 Task: Create a due date automation trigger when advanced on, on the wednesday after a card is due add fields without custom field "Resume" set to a date not in this week at 11:00 AM.
Action: Mouse moved to (1127, 95)
Screenshot: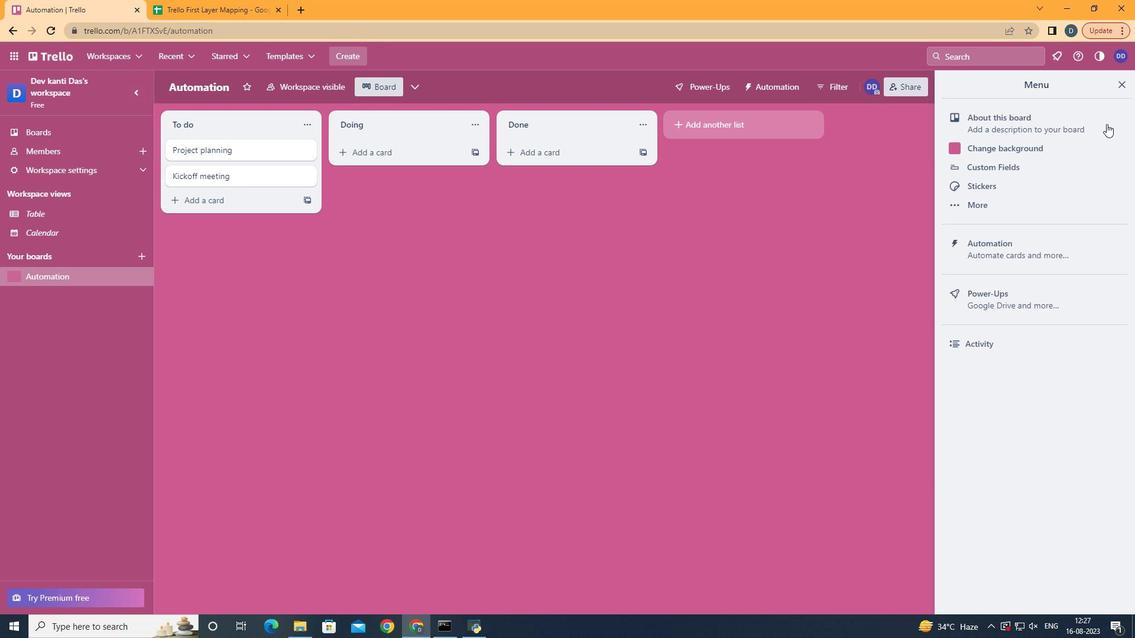 
Action: Mouse pressed left at (1127, 95)
Screenshot: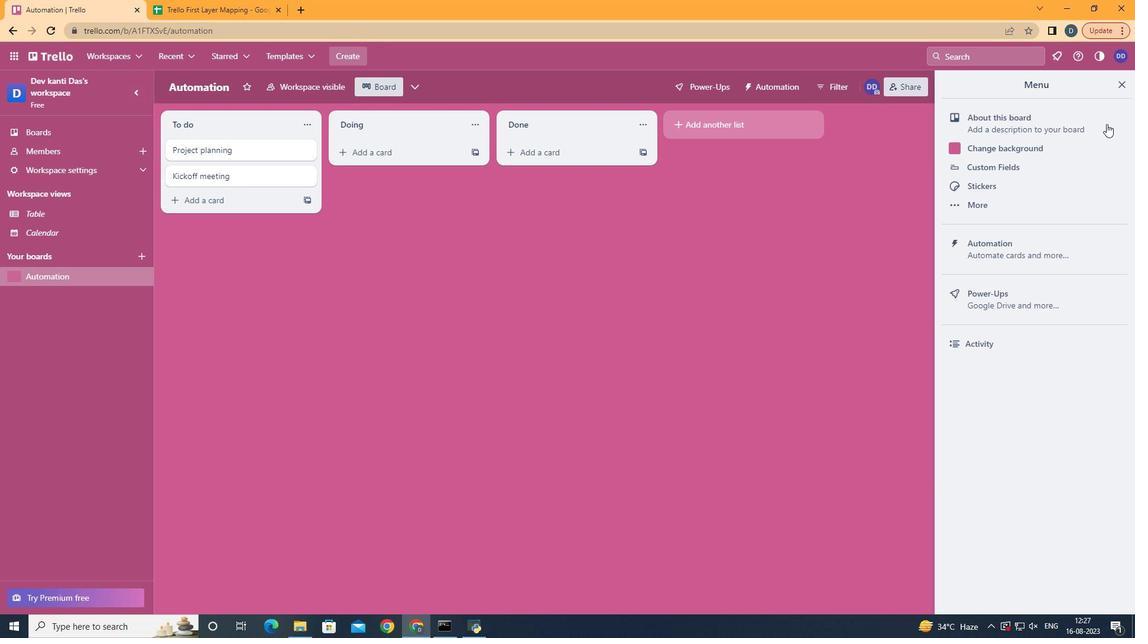 
Action: Mouse moved to (1015, 247)
Screenshot: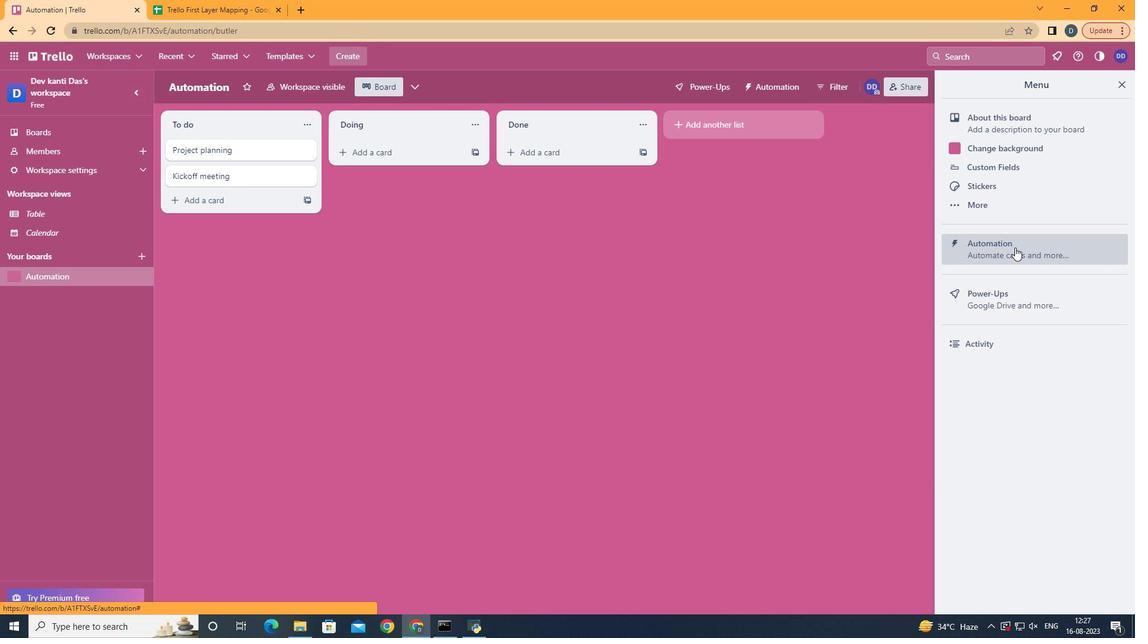 
Action: Mouse pressed left at (1015, 247)
Screenshot: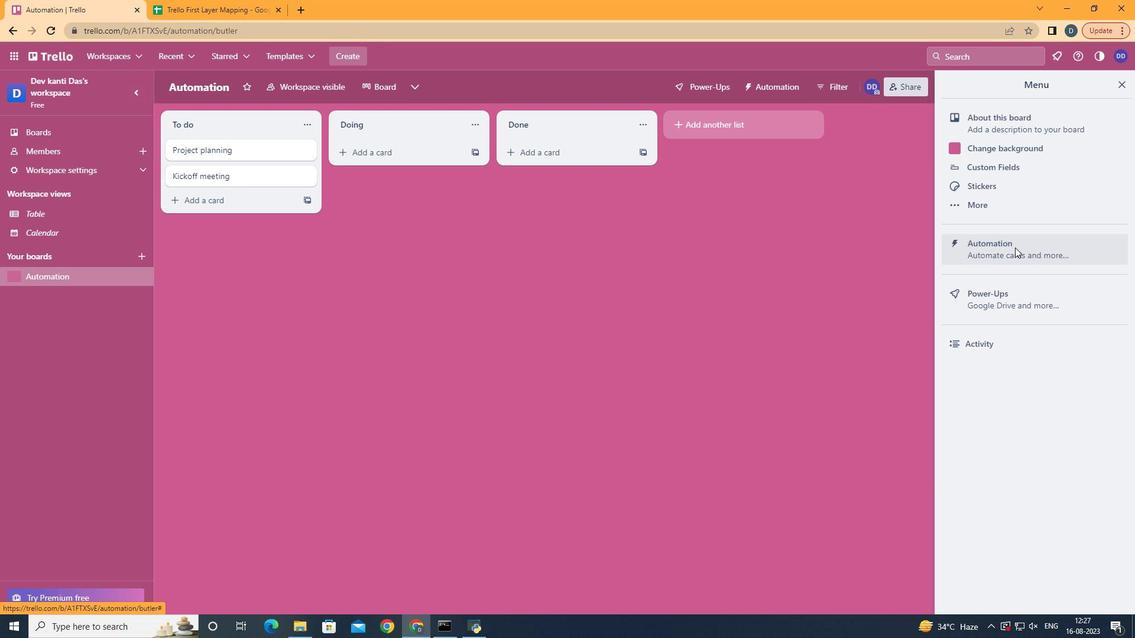 
Action: Mouse moved to (196, 240)
Screenshot: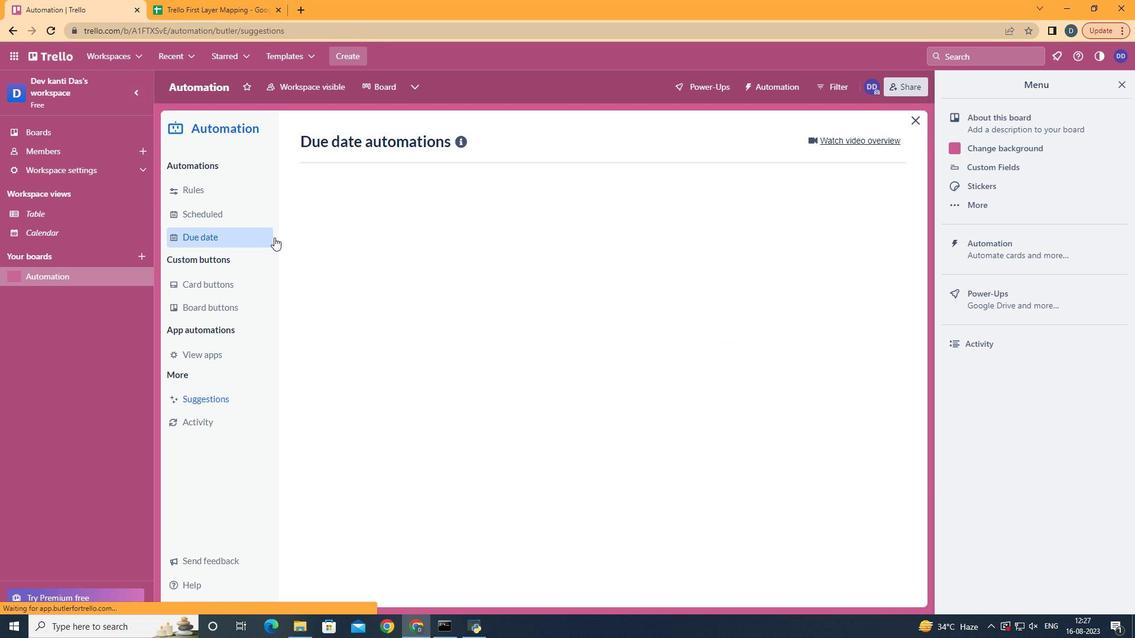 
Action: Mouse pressed left at (196, 240)
Screenshot: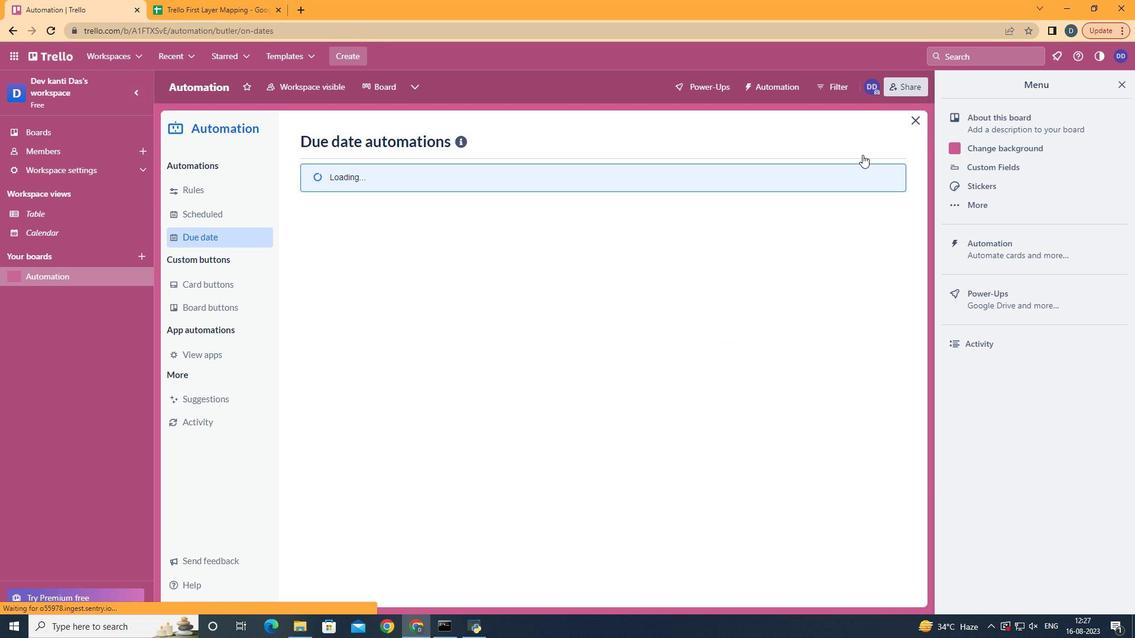 
Action: Mouse moved to (821, 140)
Screenshot: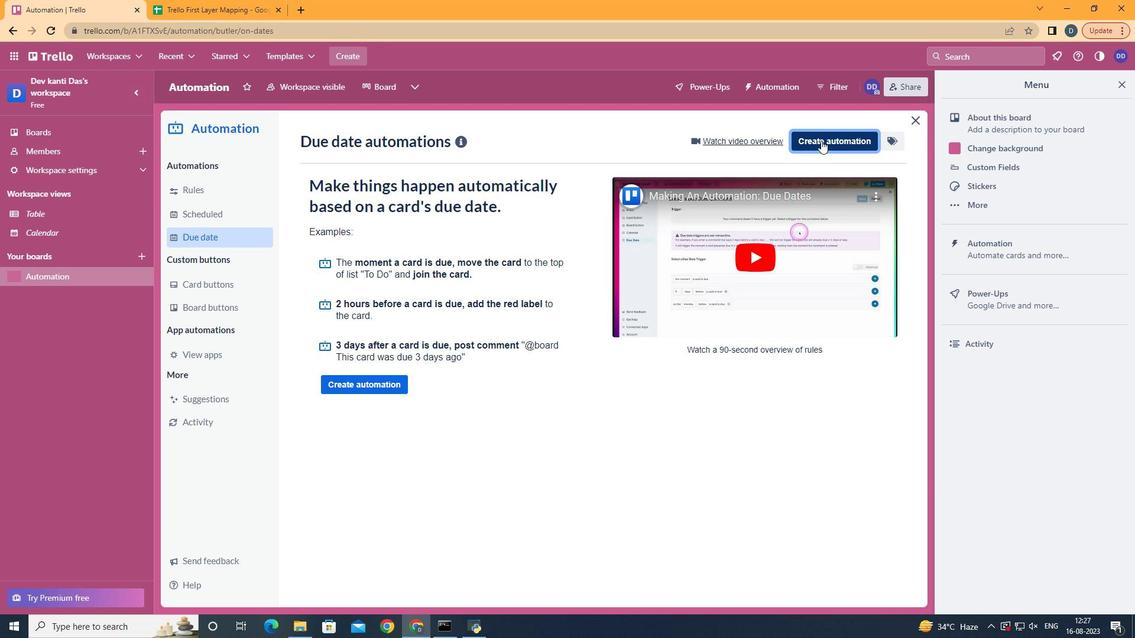 
Action: Mouse pressed left at (821, 140)
Screenshot: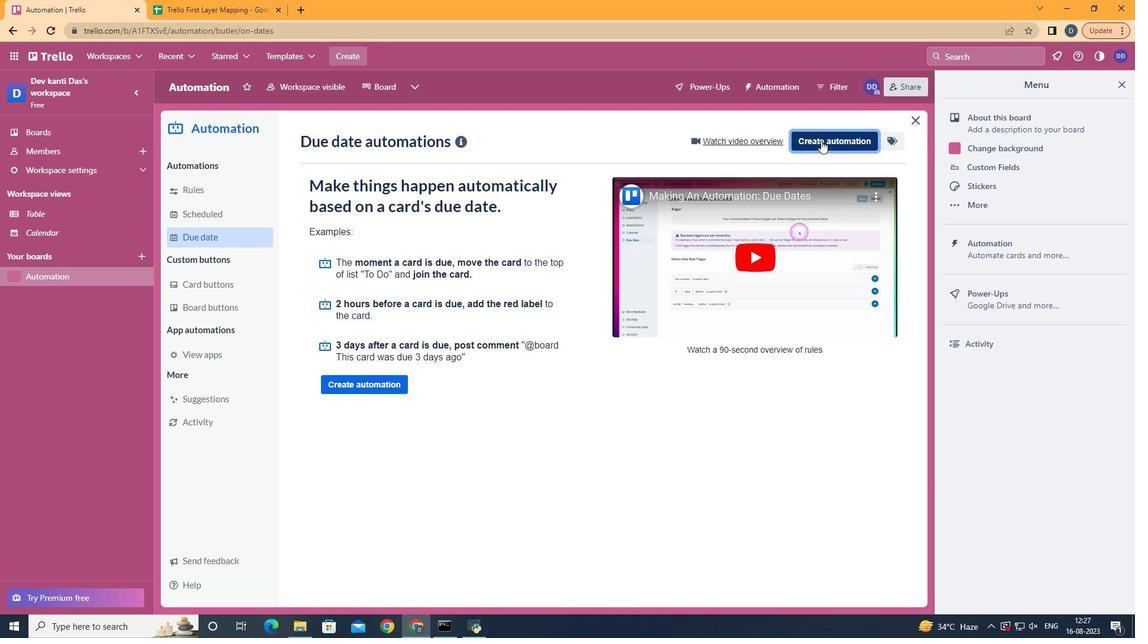 
Action: Mouse moved to (619, 251)
Screenshot: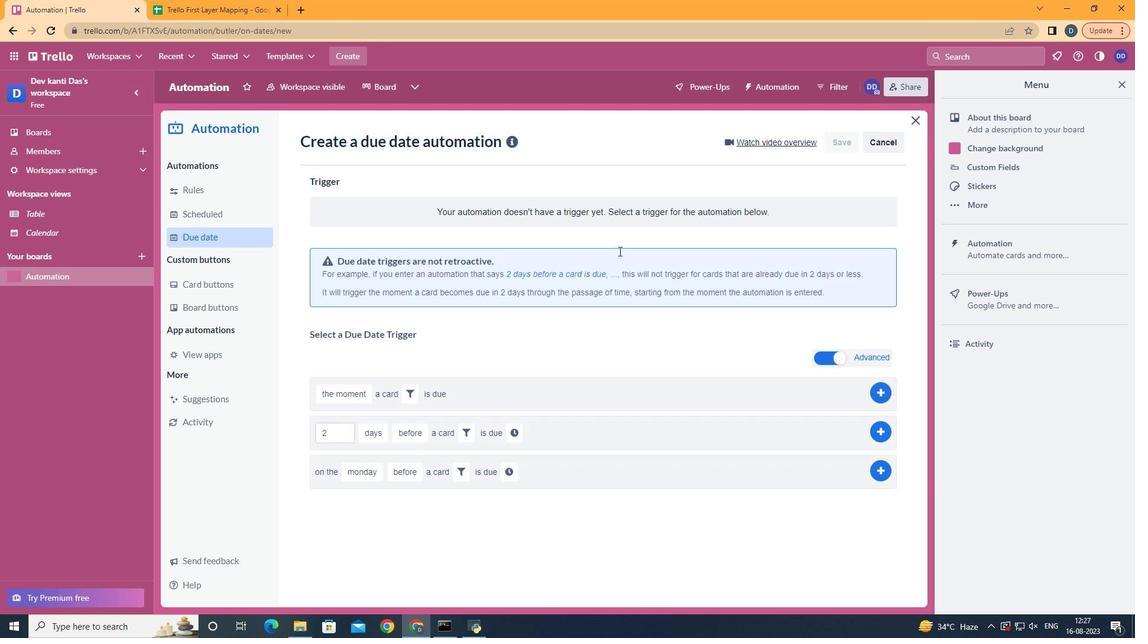 
Action: Mouse pressed left at (619, 251)
Screenshot: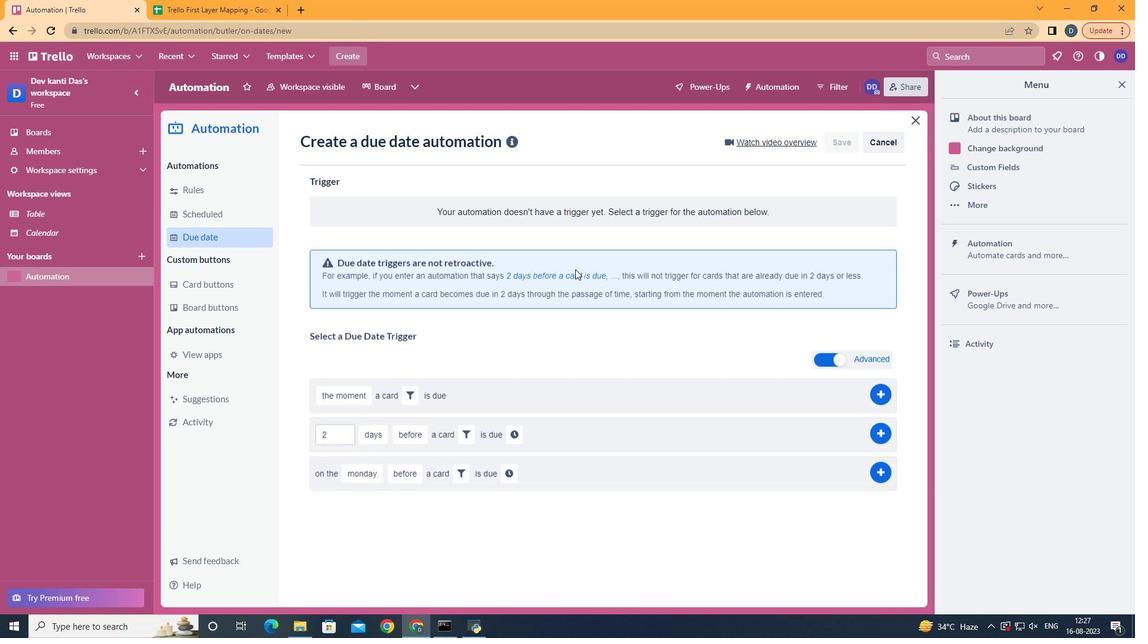 
Action: Mouse moved to (396, 354)
Screenshot: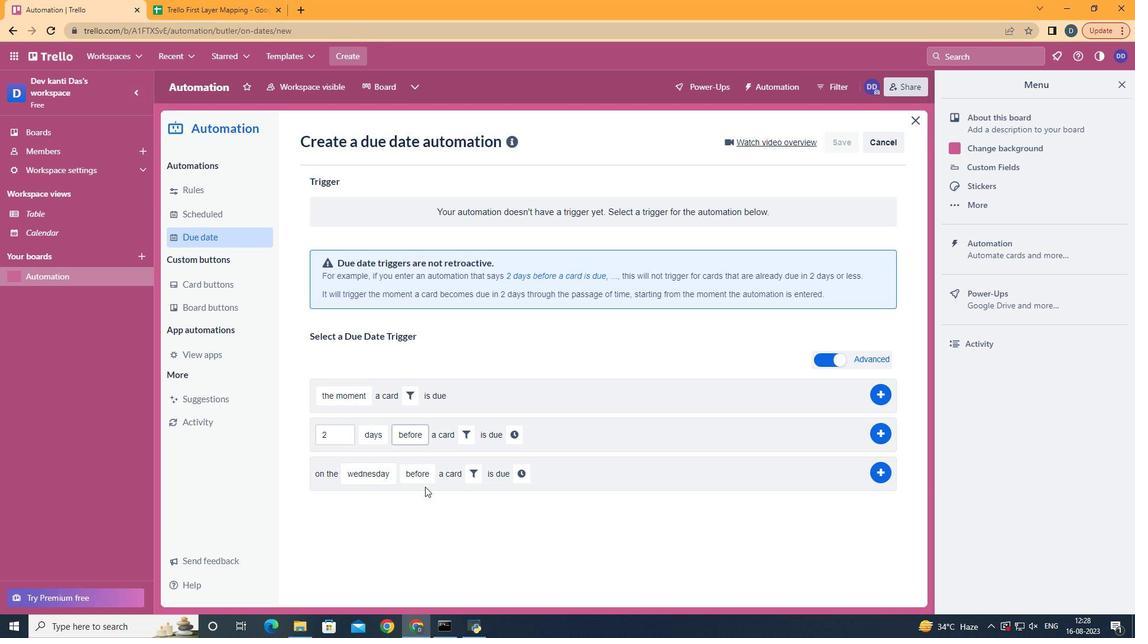 
Action: Mouse pressed left at (396, 354)
Screenshot: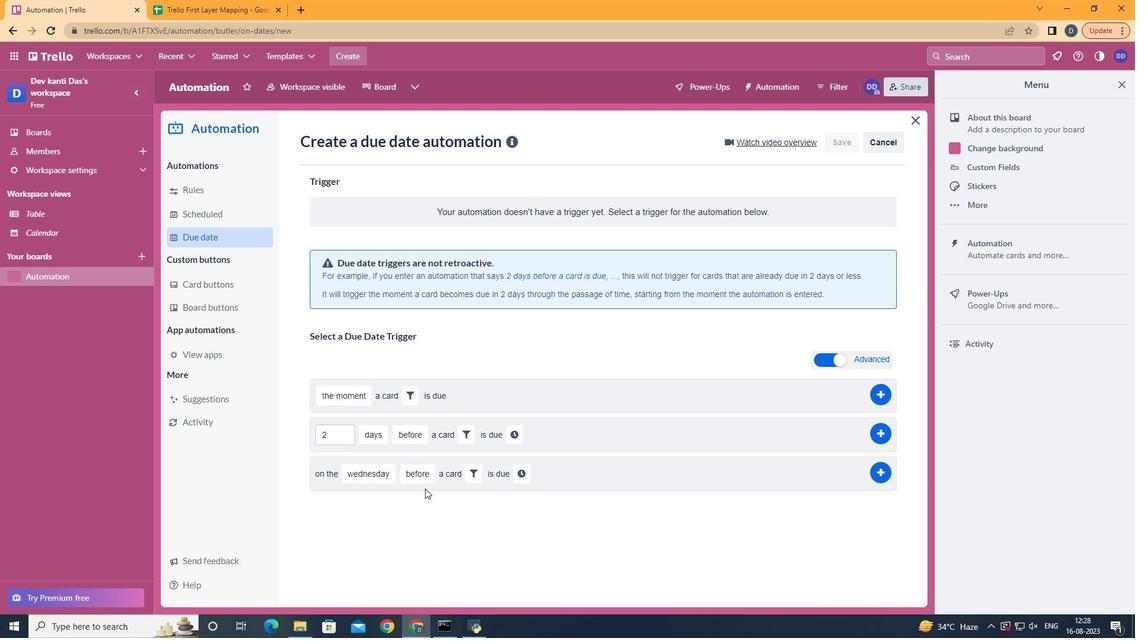 
Action: Mouse moved to (430, 515)
Screenshot: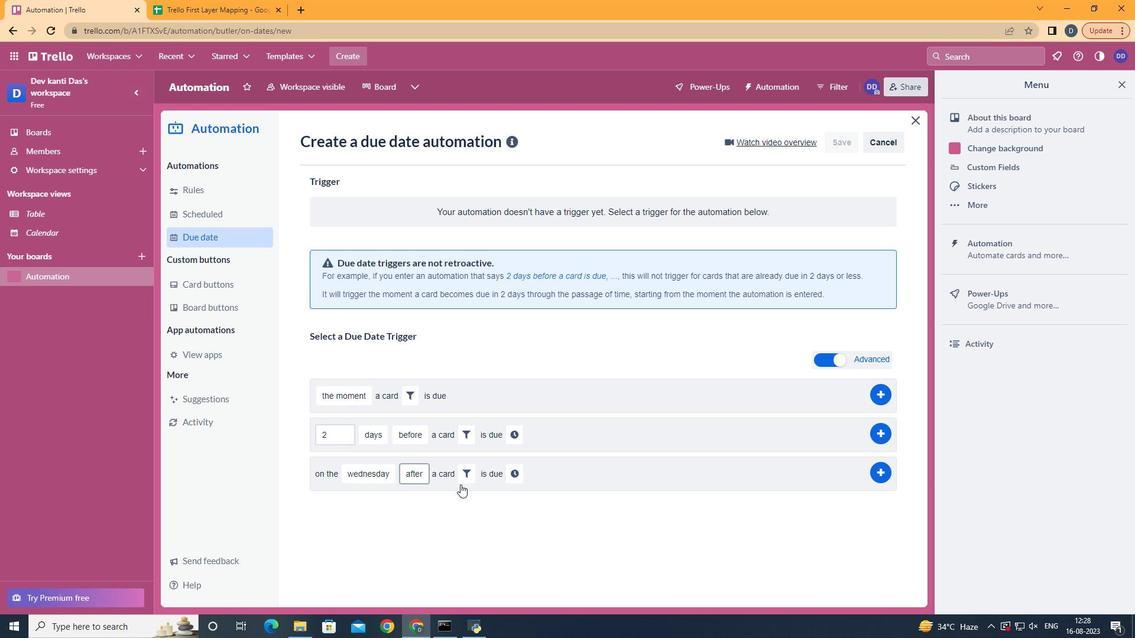 
Action: Mouse pressed left at (430, 515)
Screenshot: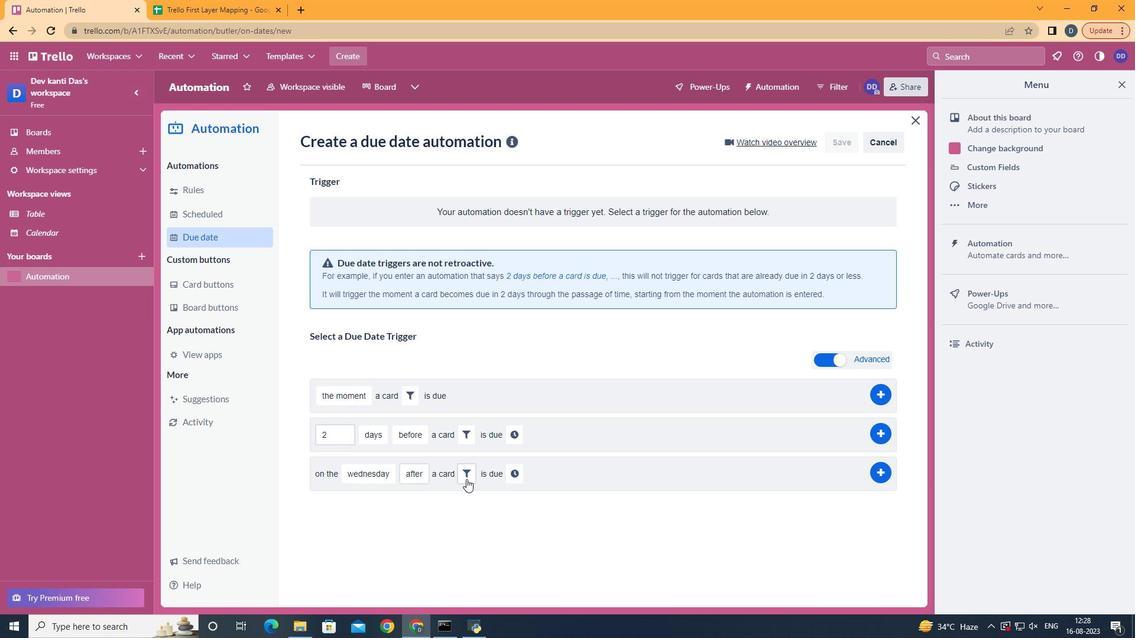 
Action: Mouse moved to (467, 478)
Screenshot: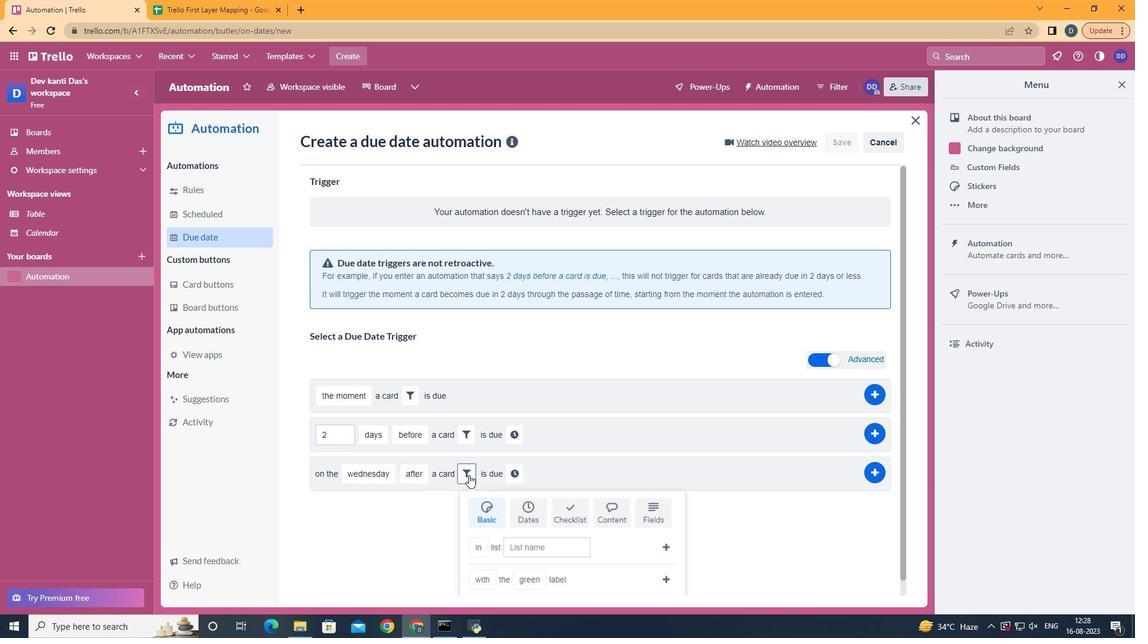 
Action: Mouse pressed left at (467, 478)
Screenshot: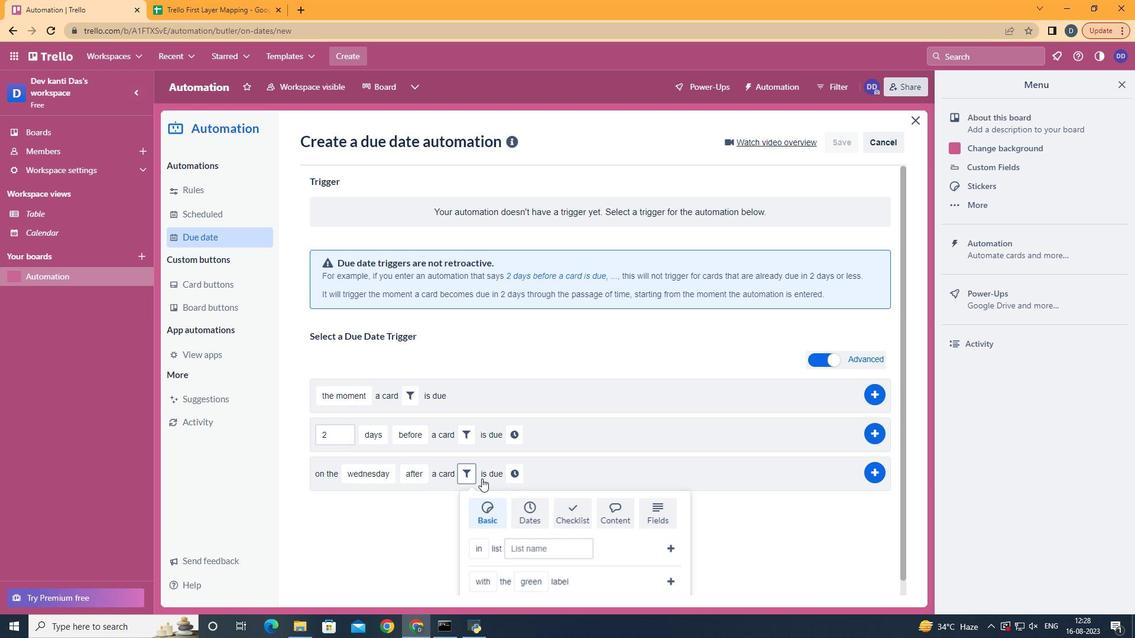 
Action: Mouse moved to (653, 510)
Screenshot: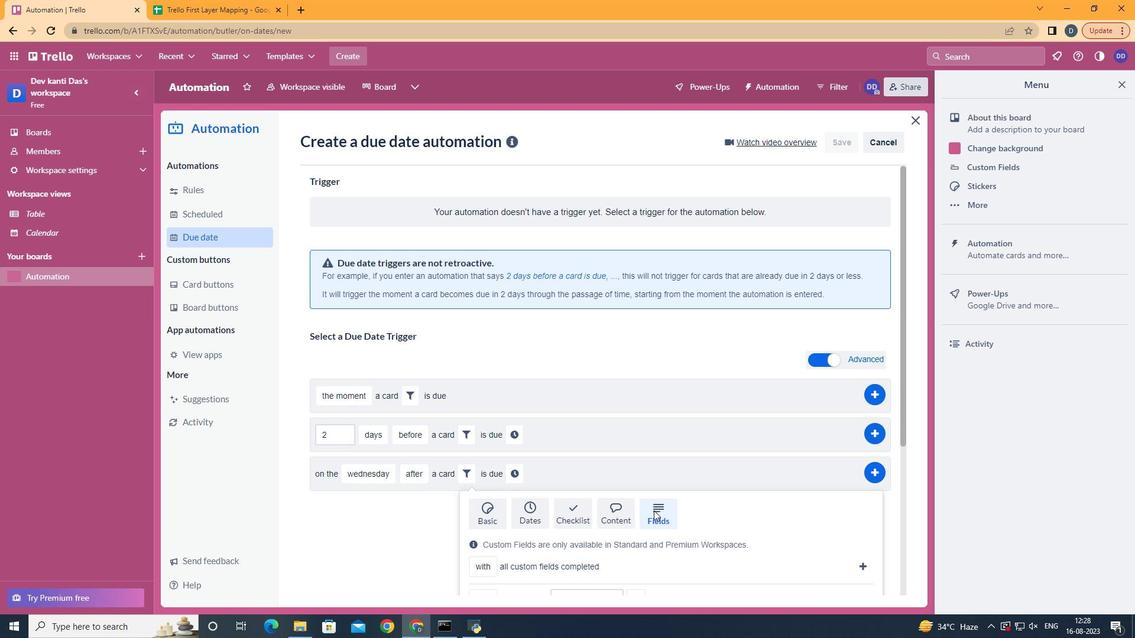 
Action: Mouse pressed left at (653, 510)
Screenshot: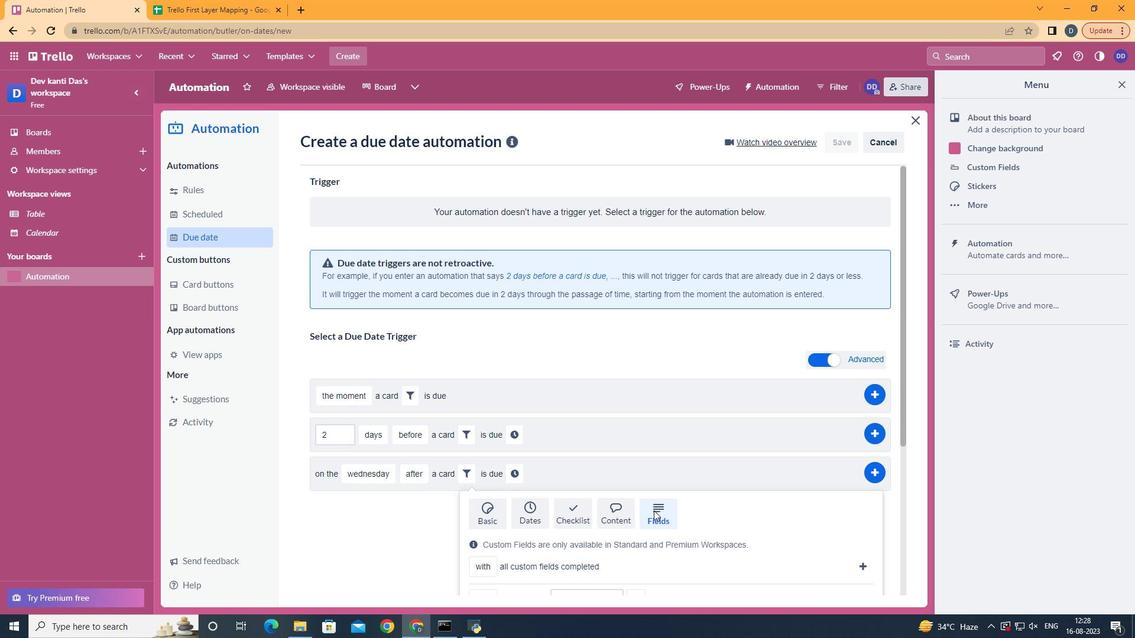 
Action: Mouse moved to (653, 510)
Screenshot: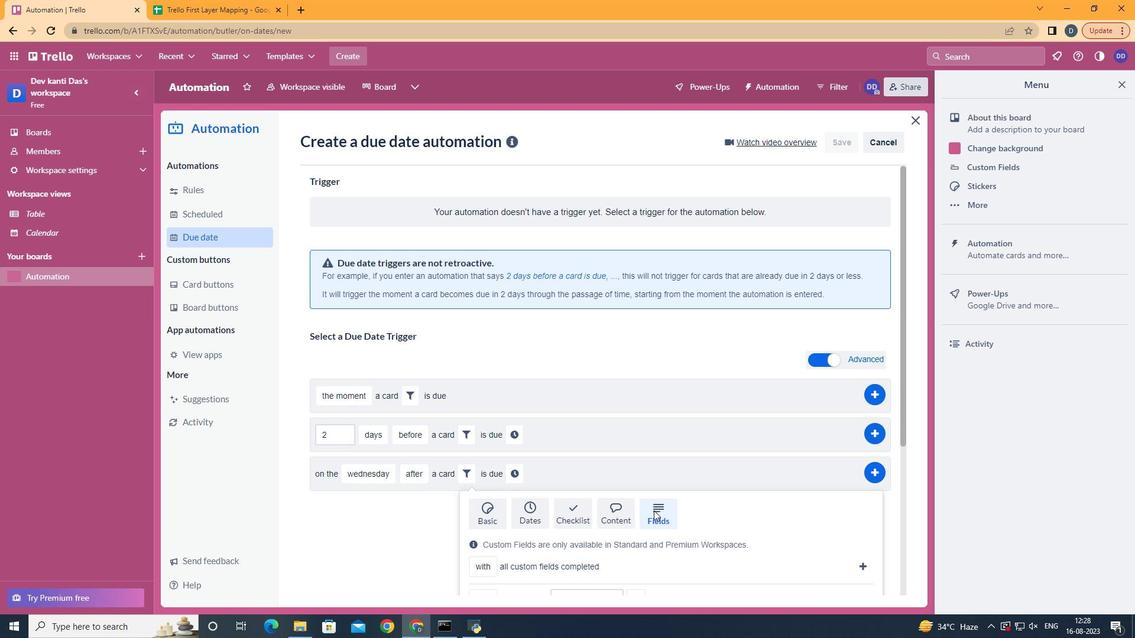 
Action: Mouse scrolled (653, 510) with delta (0, 0)
Screenshot: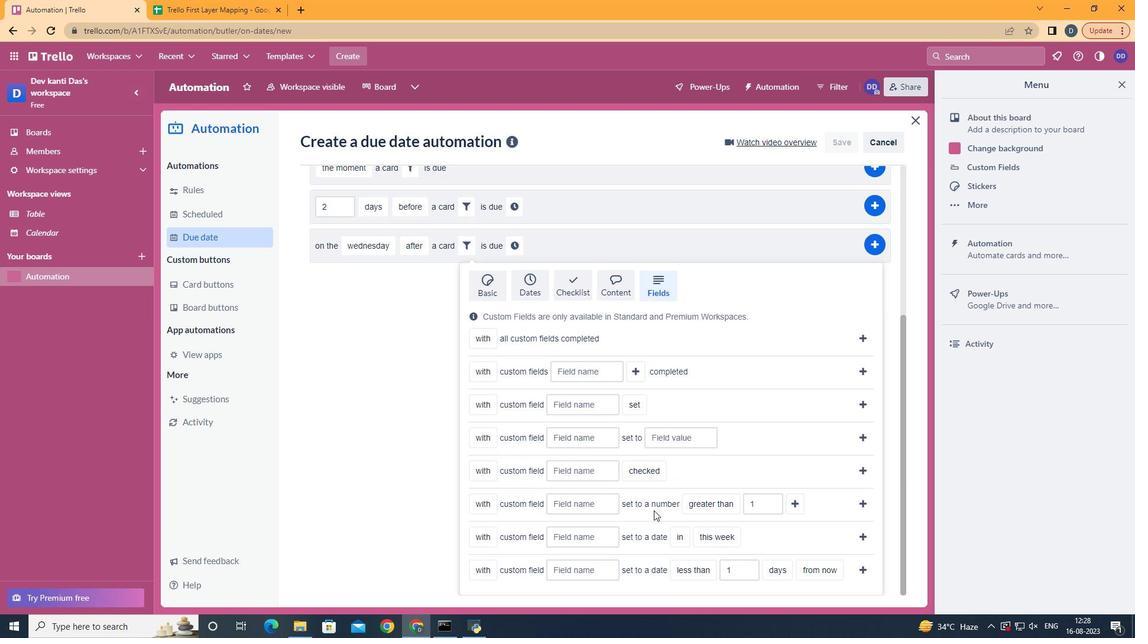 
Action: Mouse scrolled (653, 510) with delta (0, 0)
Screenshot: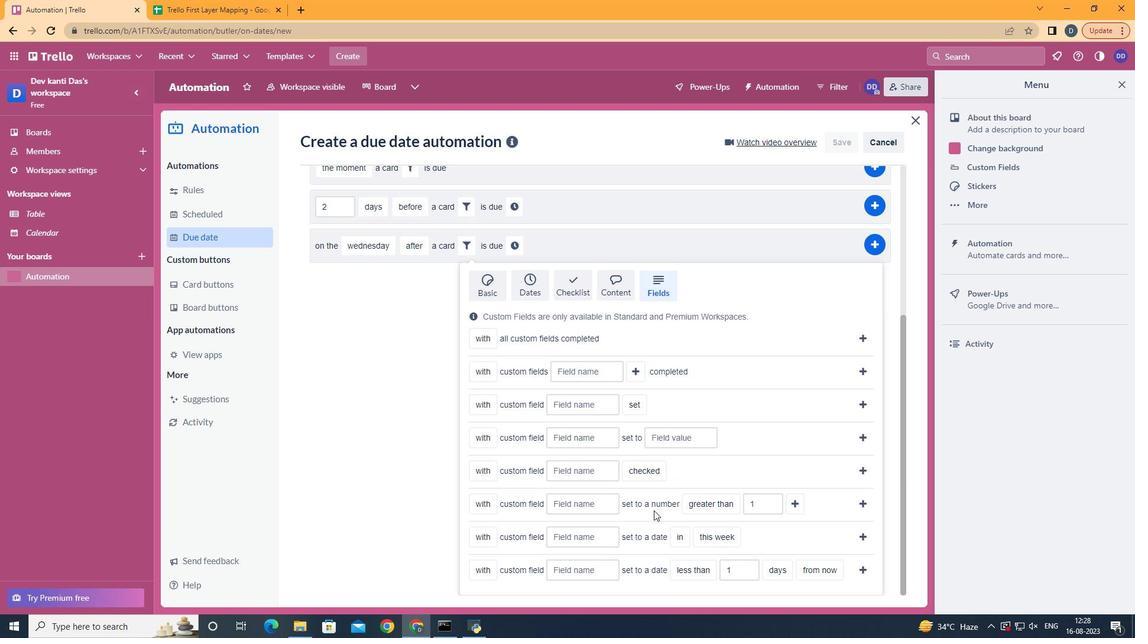 
Action: Mouse scrolled (653, 510) with delta (0, 0)
Screenshot: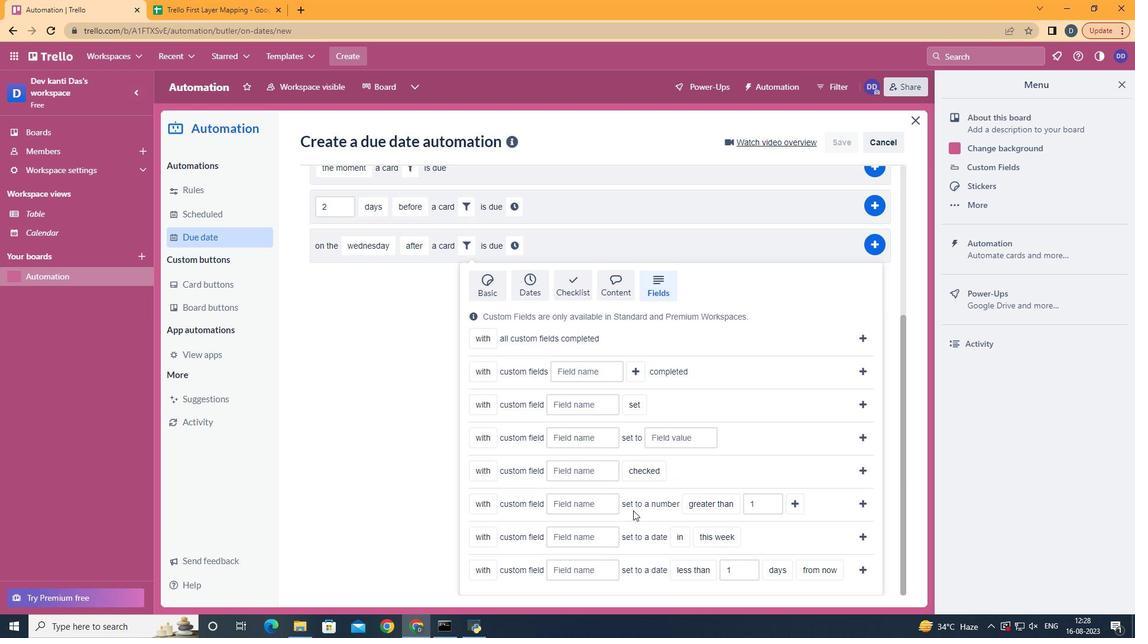
Action: Mouse scrolled (653, 510) with delta (0, 0)
Screenshot: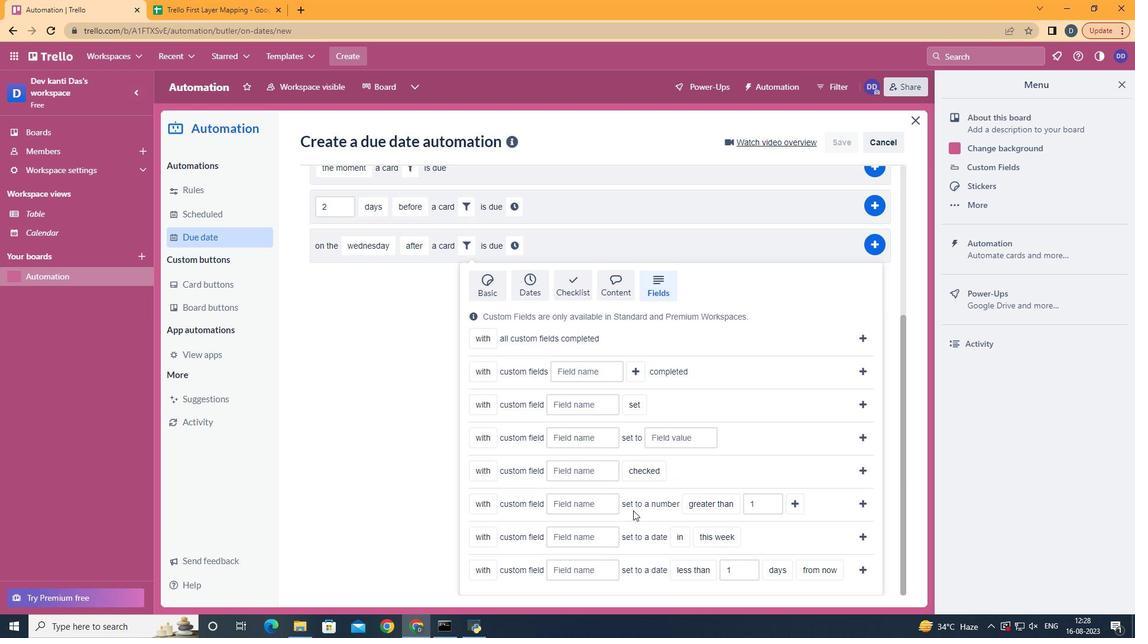 
Action: Mouse scrolled (653, 510) with delta (0, 0)
Screenshot: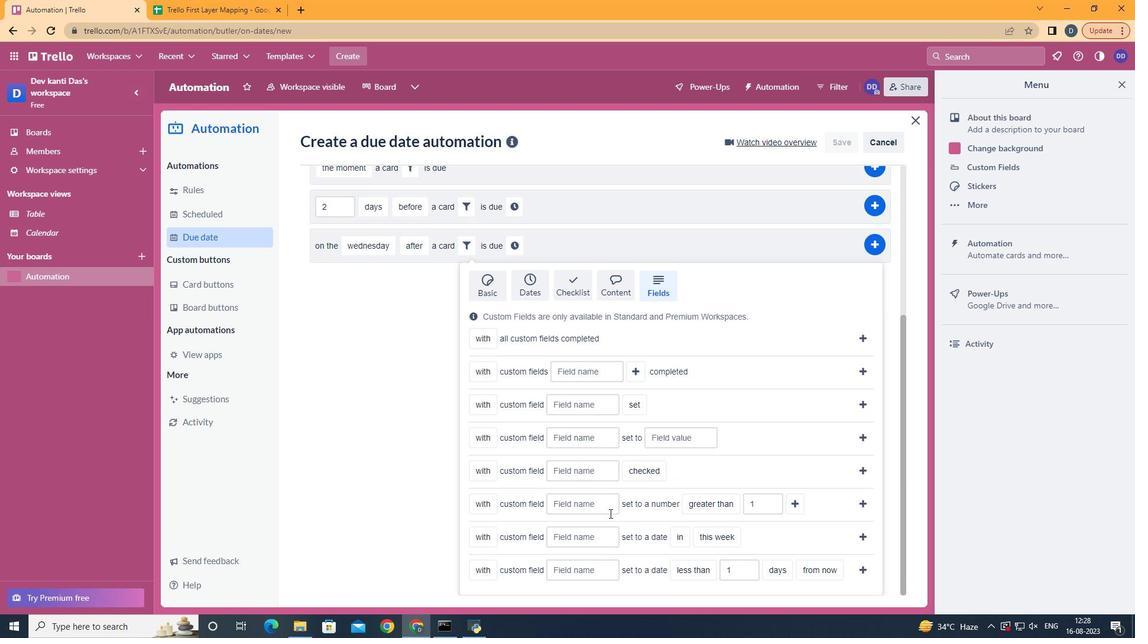 
Action: Mouse scrolled (653, 510) with delta (0, 0)
Screenshot: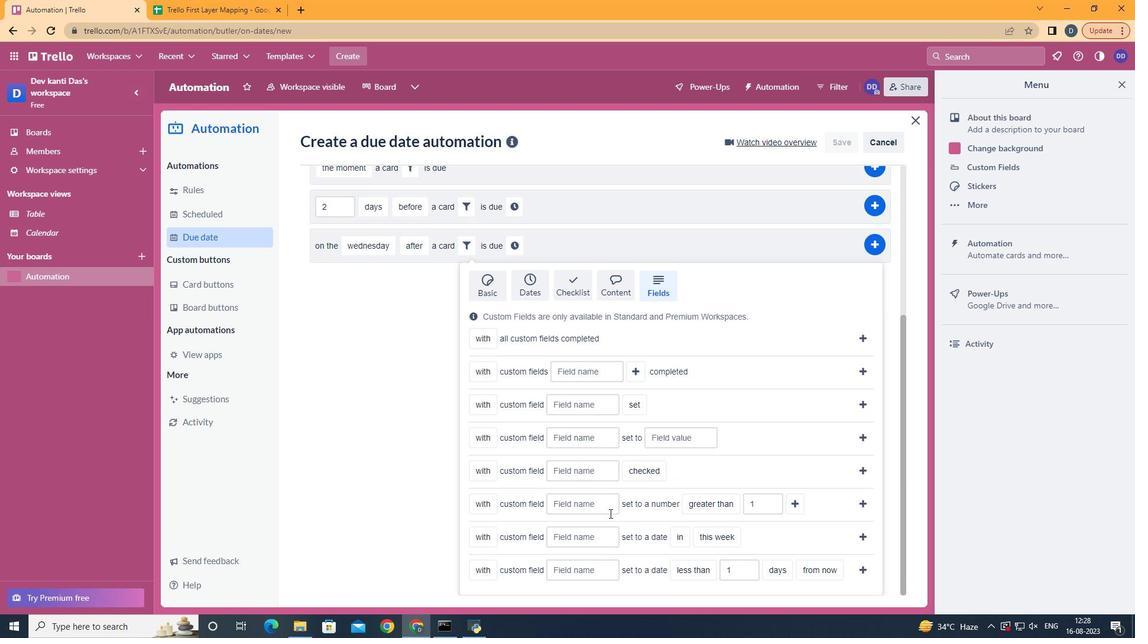 
Action: Mouse scrolled (653, 510) with delta (0, 0)
Screenshot: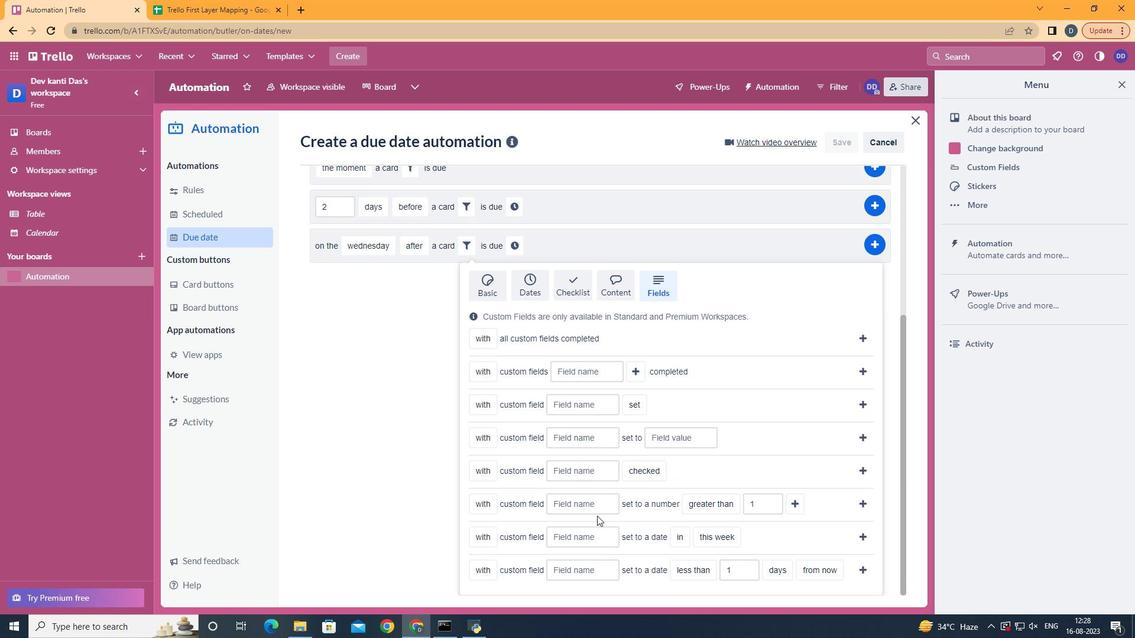 
Action: Mouse moved to (500, 578)
Screenshot: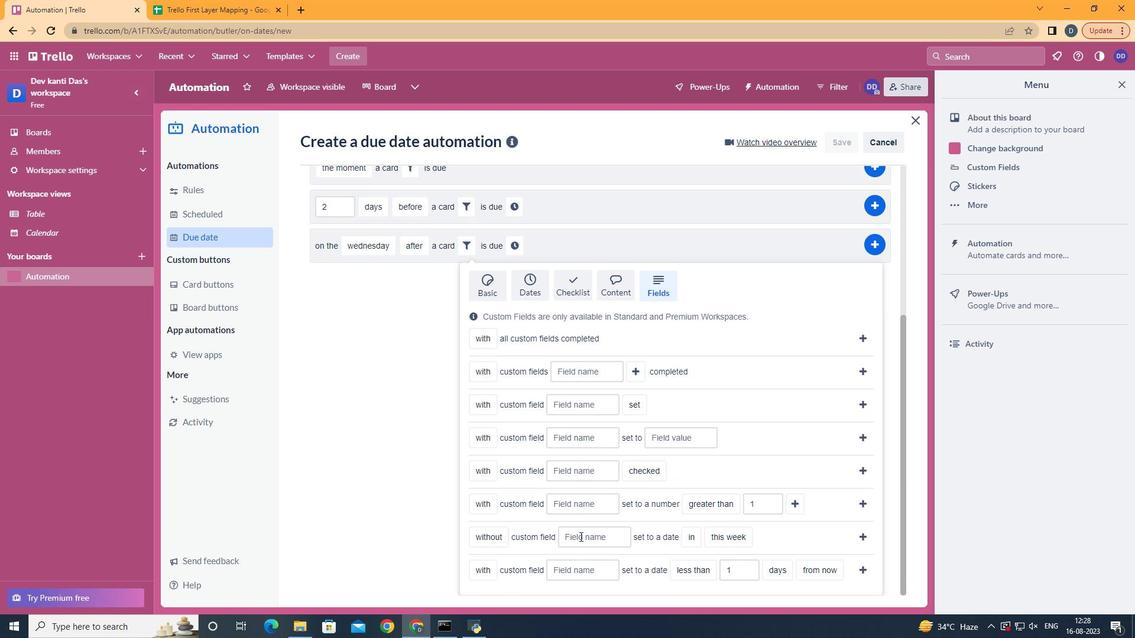 
Action: Mouse pressed left at (500, 578)
Screenshot: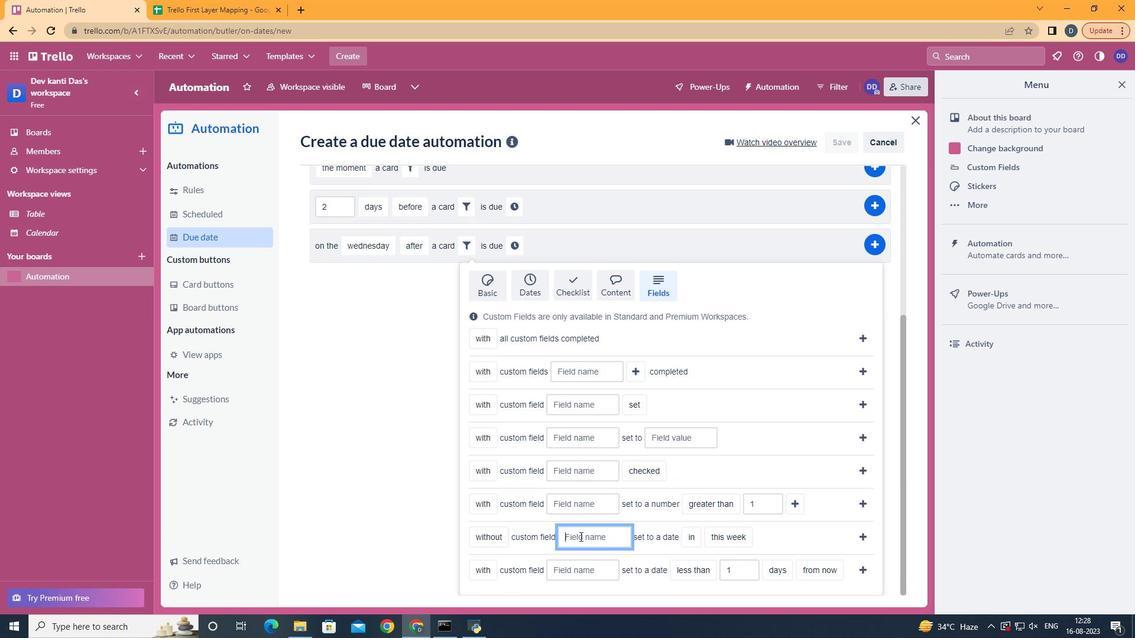 
Action: Mouse moved to (580, 536)
Screenshot: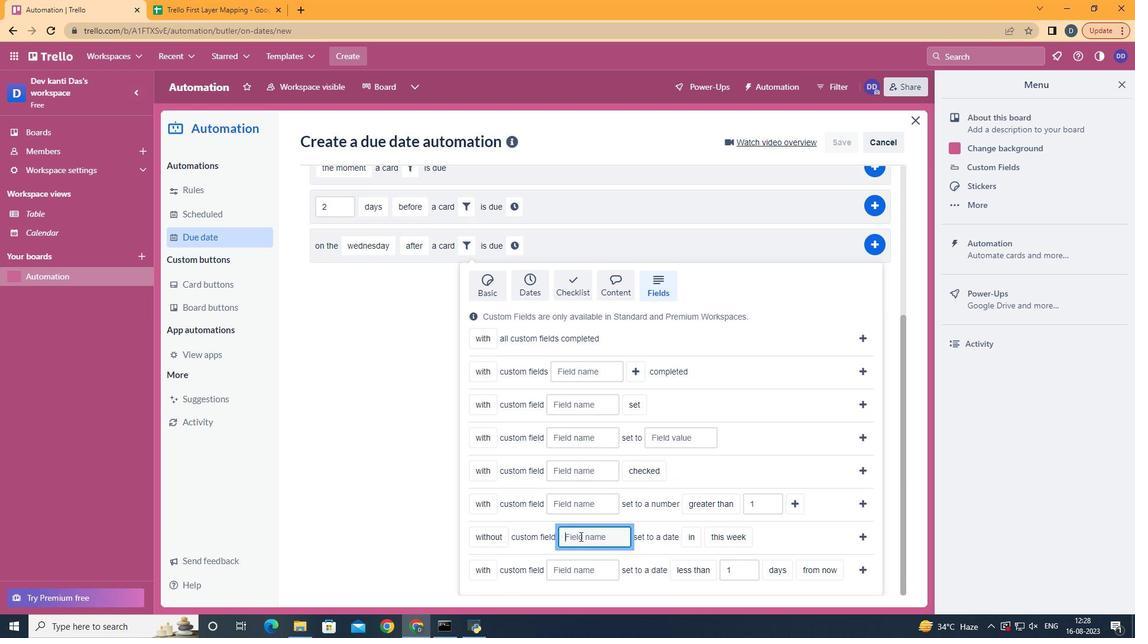 
Action: Mouse pressed left at (580, 536)
Screenshot: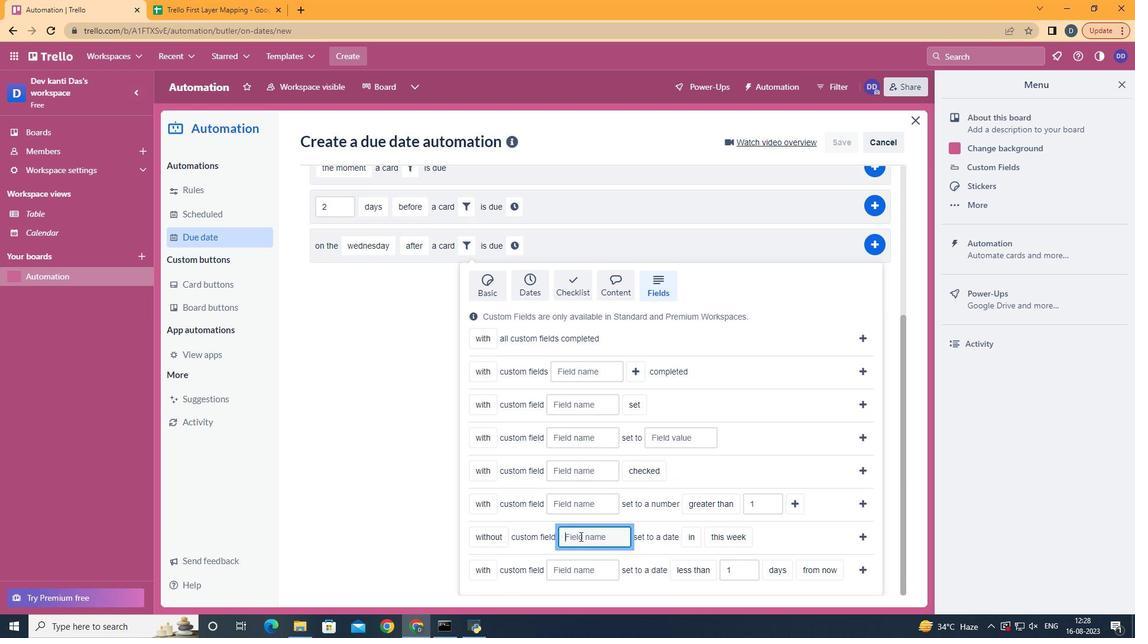 
Action: Key pressed <Key.shift>Resume
Screenshot: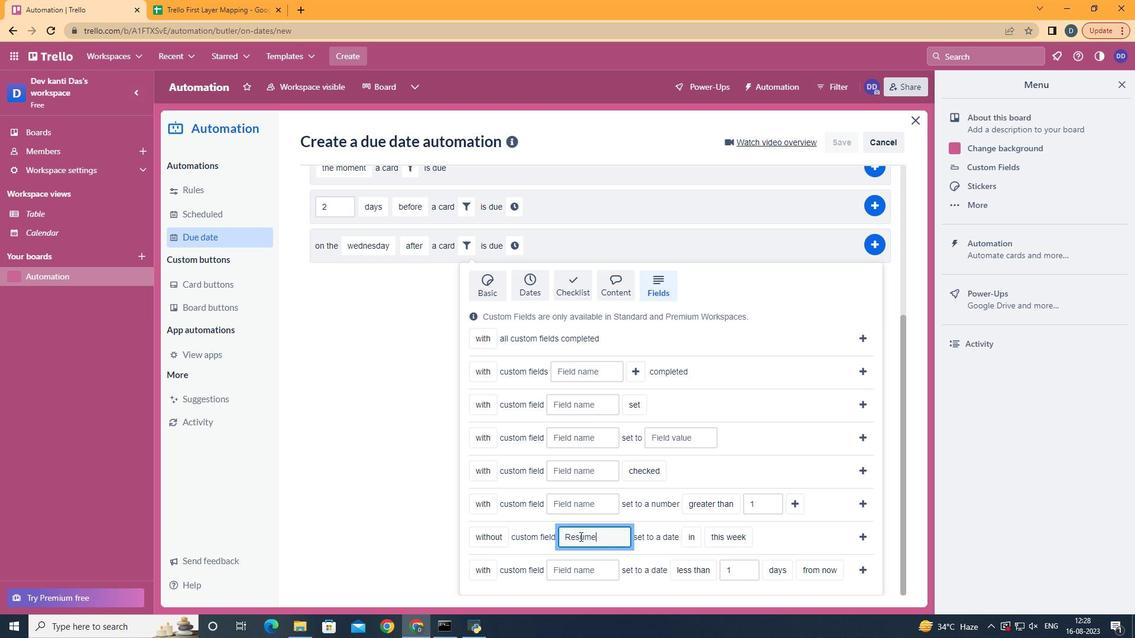 
Action: Mouse moved to (700, 581)
Screenshot: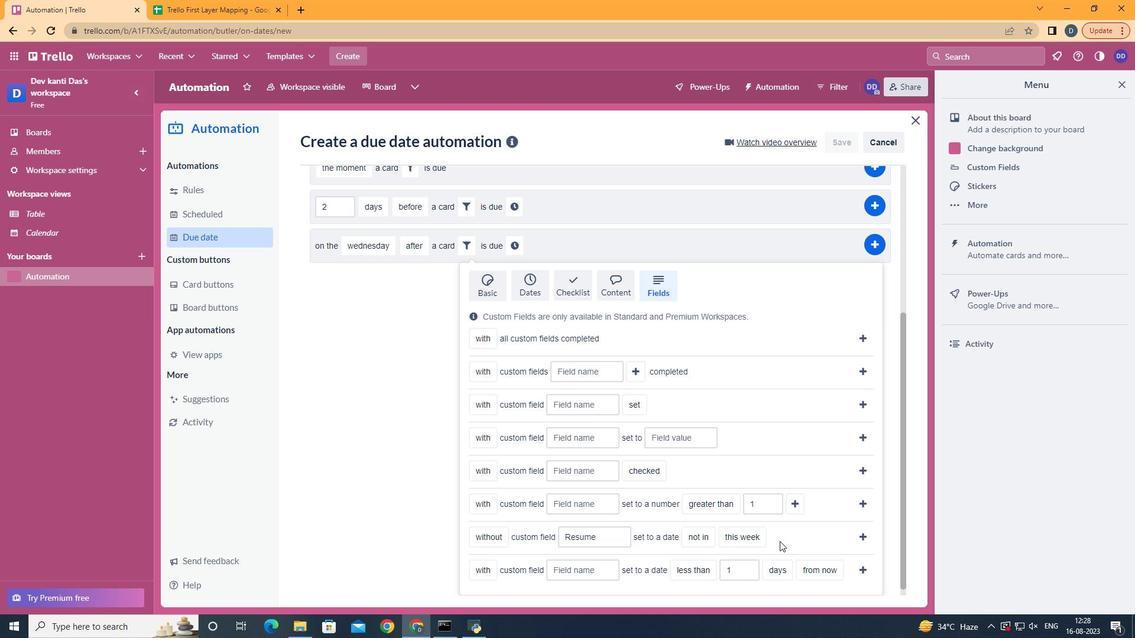 
Action: Mouse pressed left at (700, 581)
Screenshot: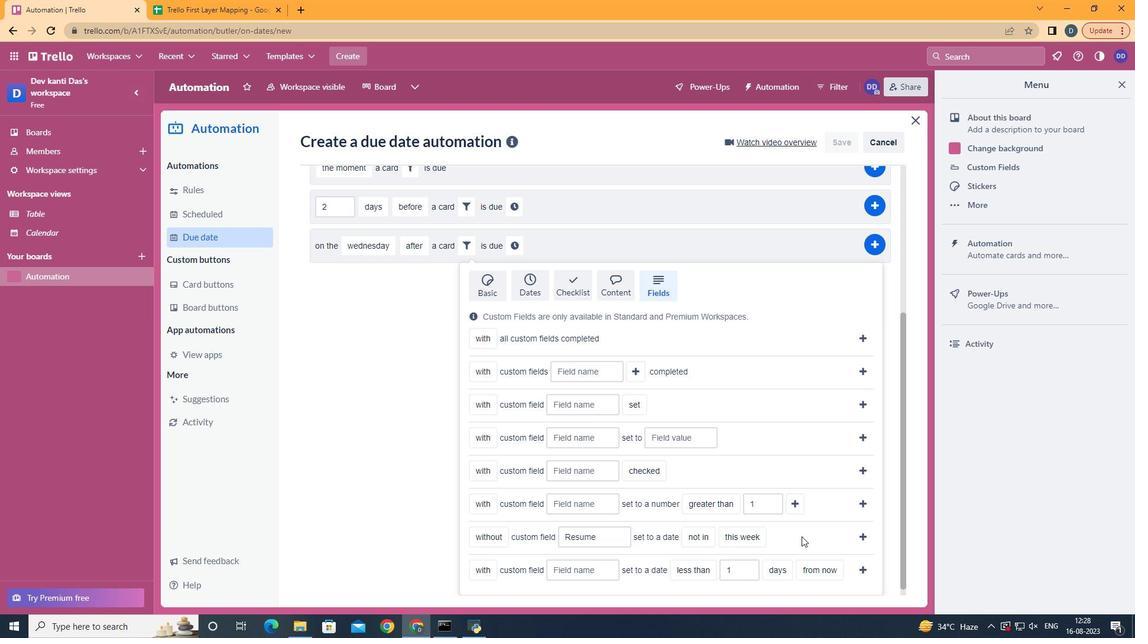 
Action: Mouse moved to (860, 537)
Screenshot: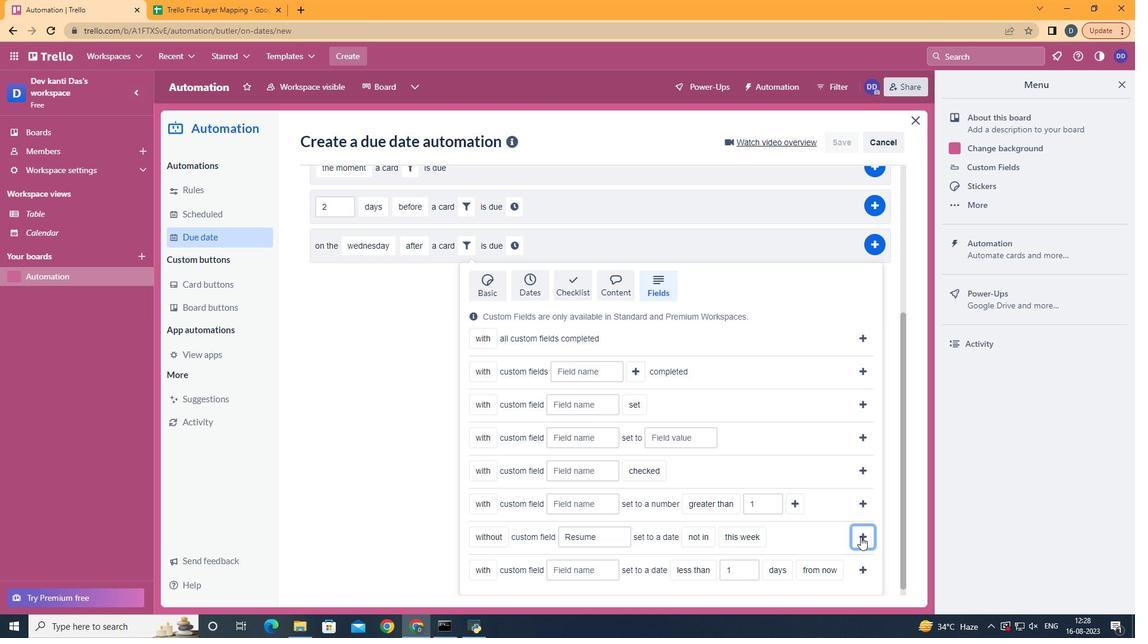 
Action: Mouse pressed left at (860, 537)
Screenshot: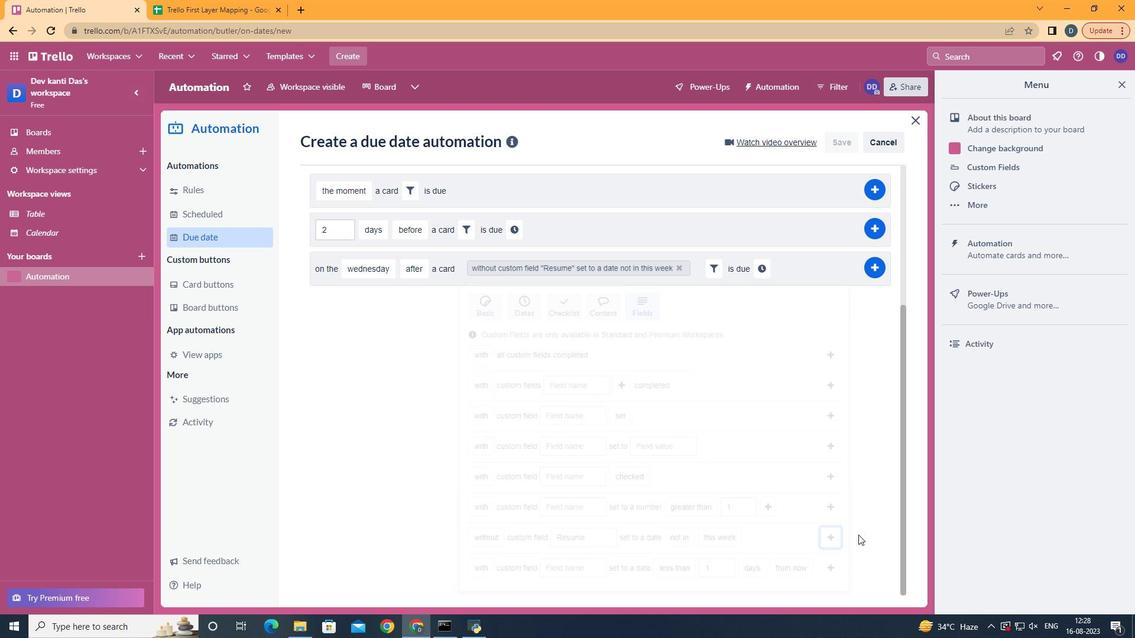 
Action: Mouse moved to (759, 482)
Screenshot: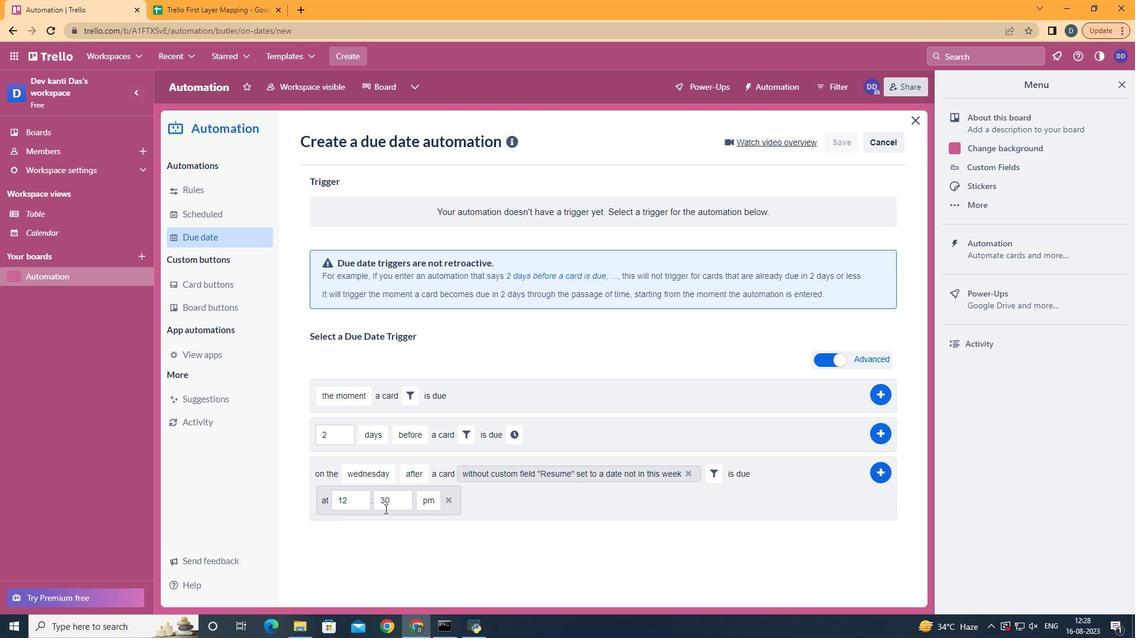 
Action: Mouse pressed left at (759, 482)
Screenshot: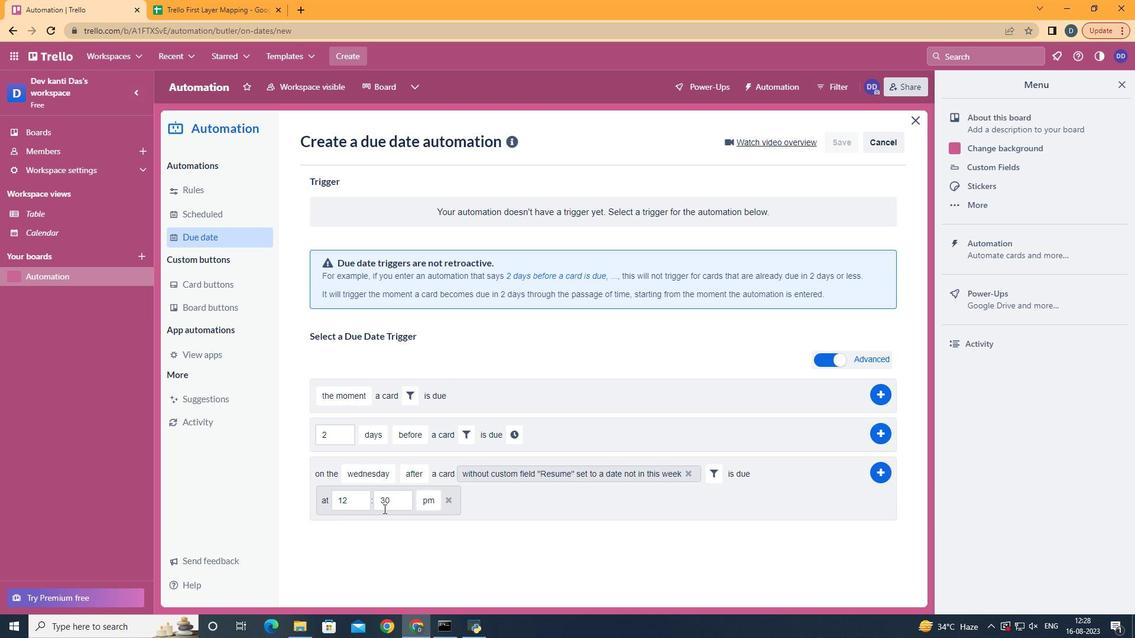 
Action: Mouse moved to (356, 507)
Screenshot: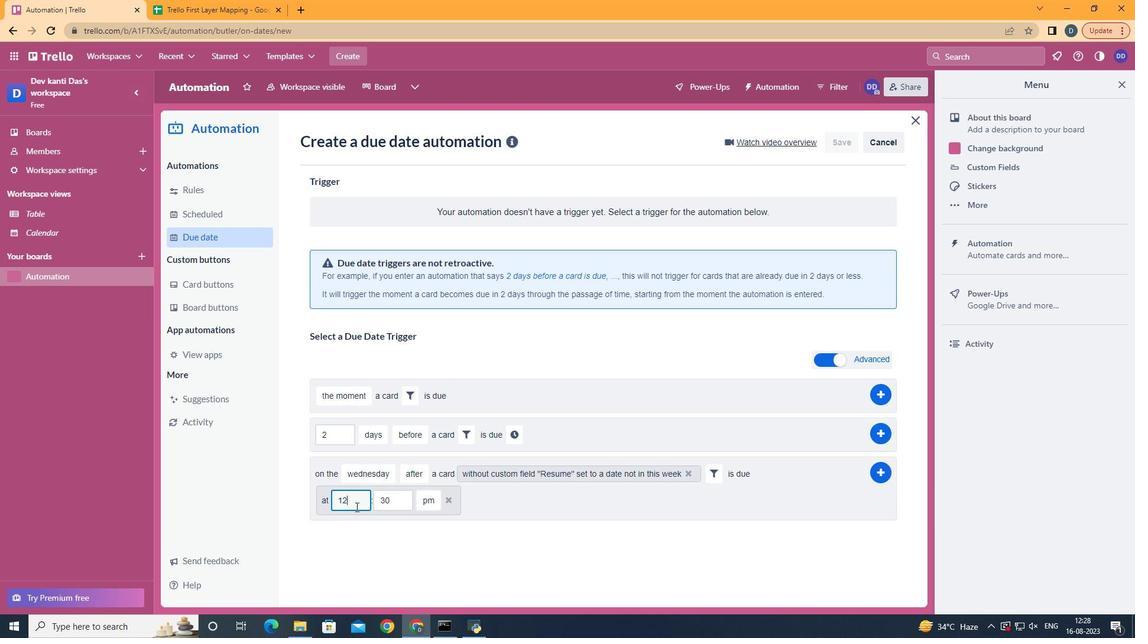 
Action: Mouse pressed left at (356, 507)
Screenshot: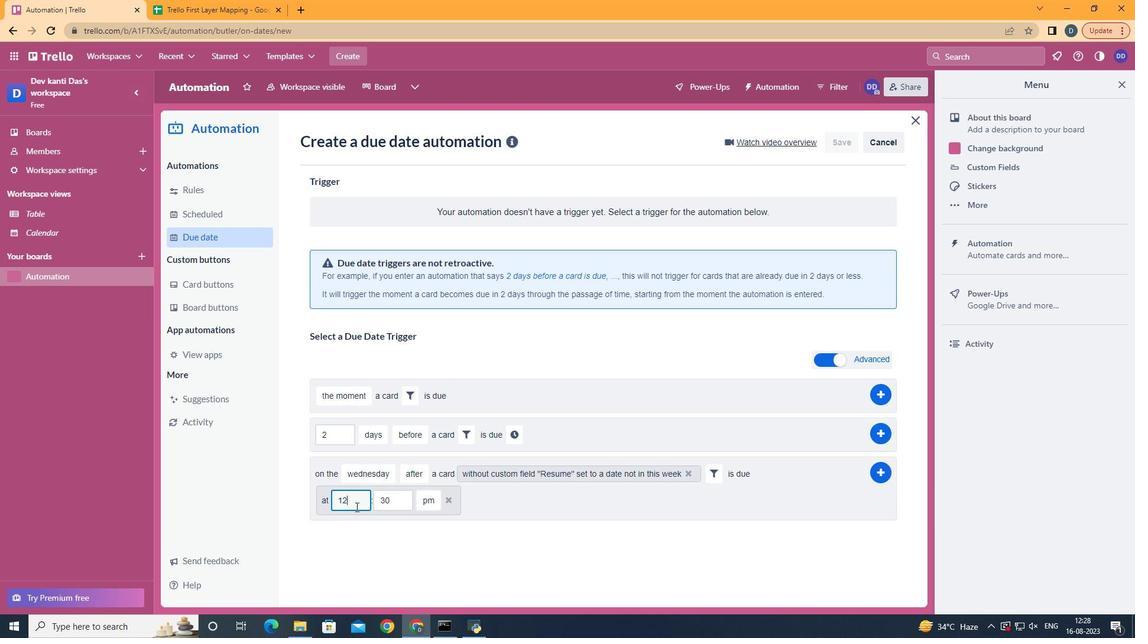 
Action: Mouse moved to (355, 507)
Screenshot: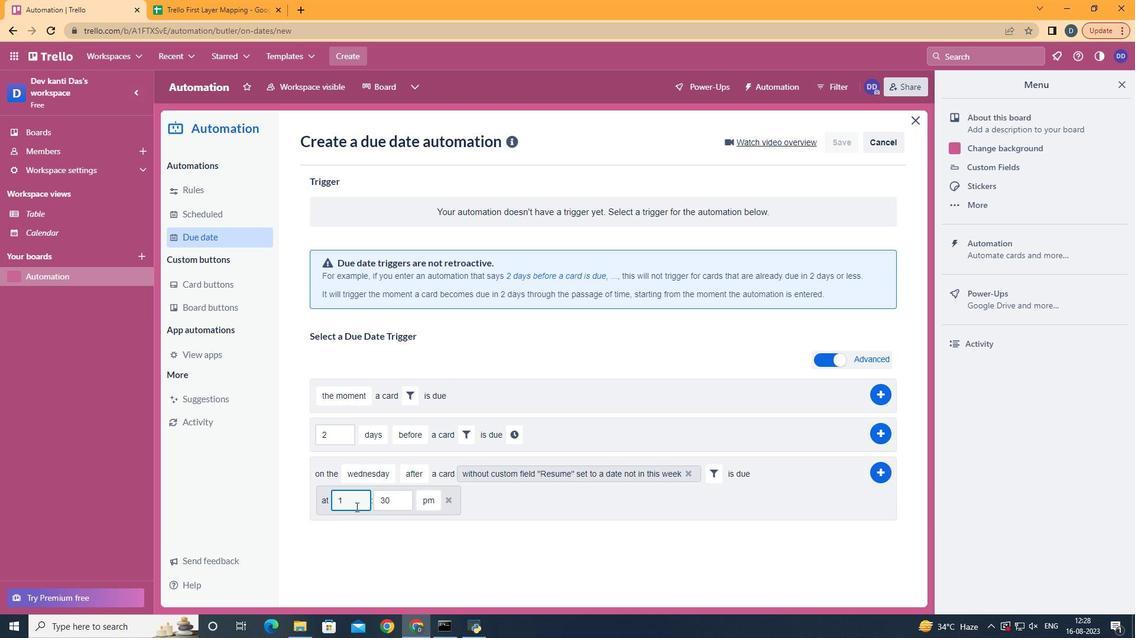 
Action: Key pressed <Key.backspace>1
Screenshot: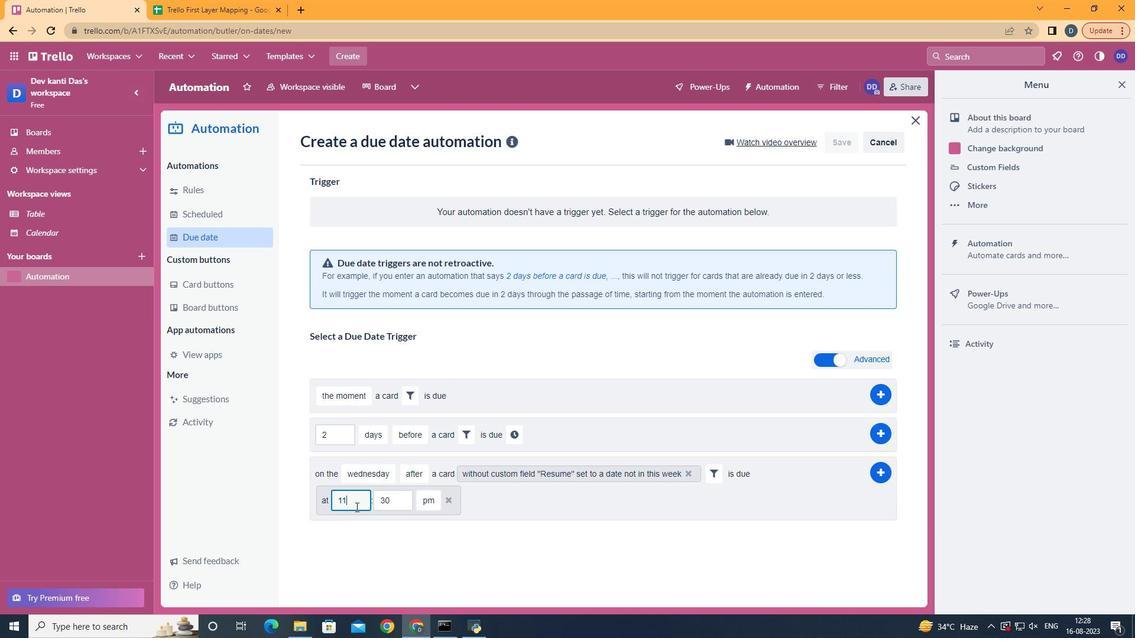 
Action: Mouse moved to (396, 498)
Screenshot: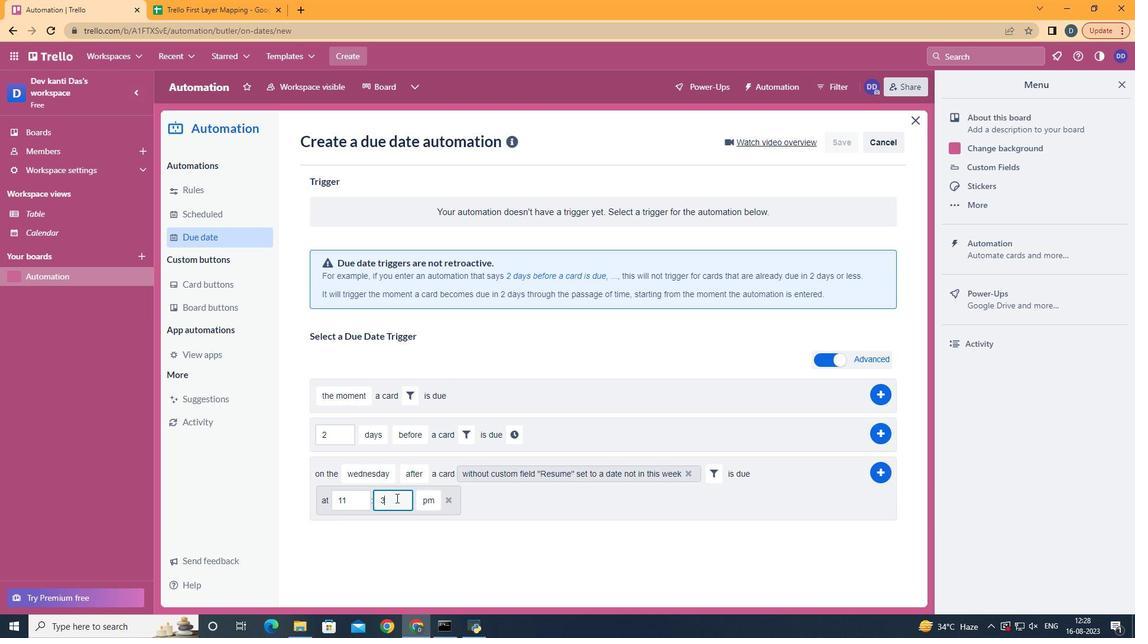 
Action: Mouse pressed left at (396, 498)
Screenshot: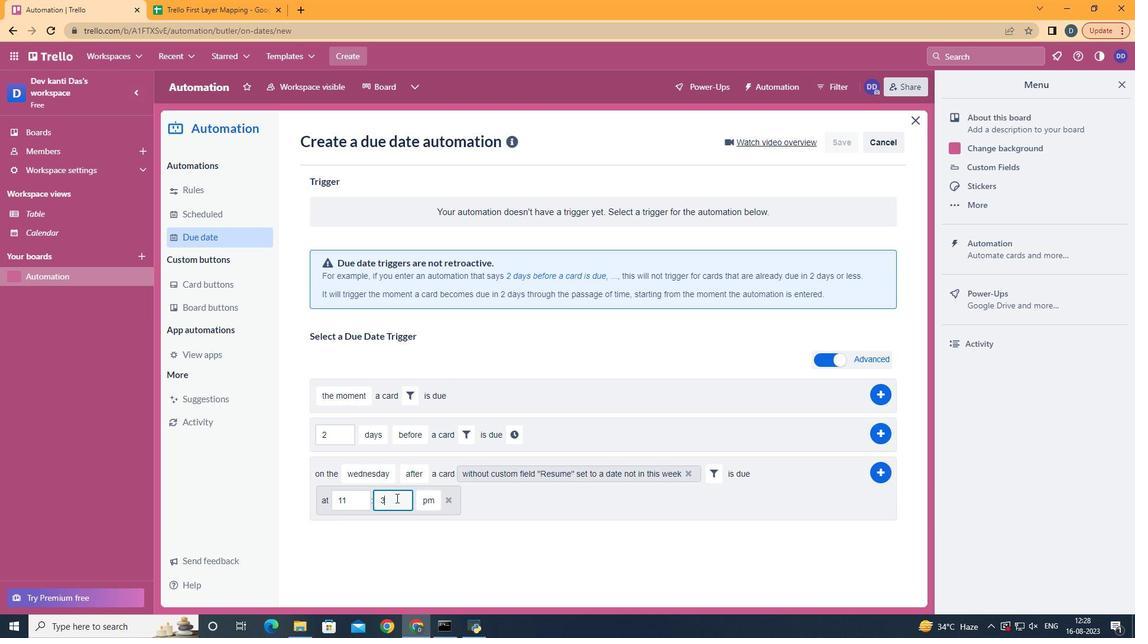 
Action: Key pressed <Key.backspace>
Screenshot: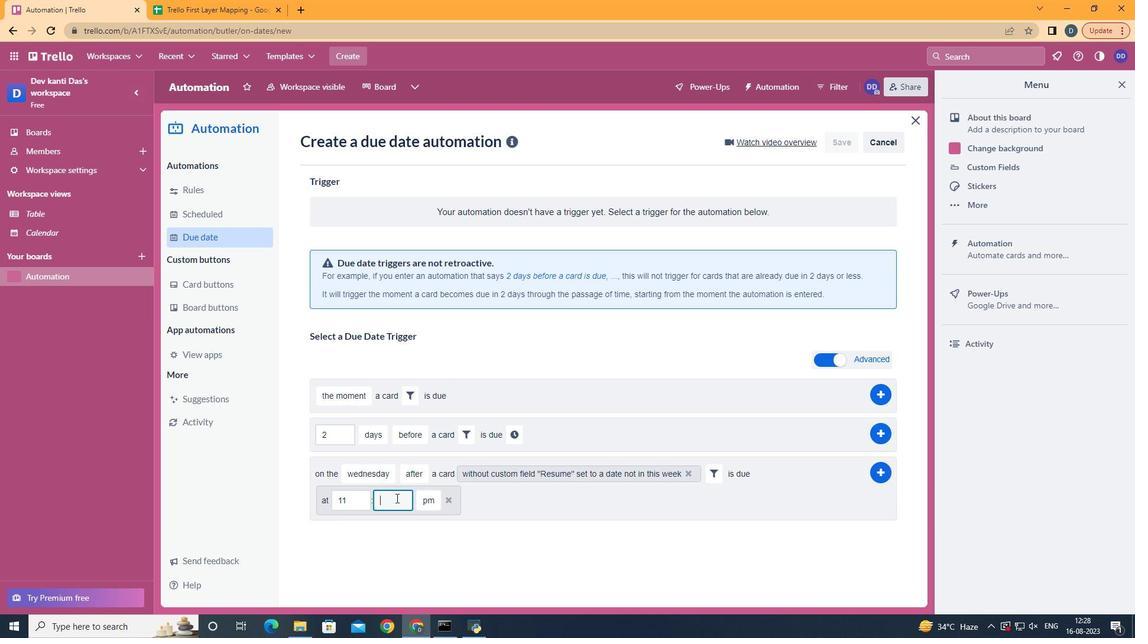 
Action: Mouse moved to (396, 498)
Screenshot: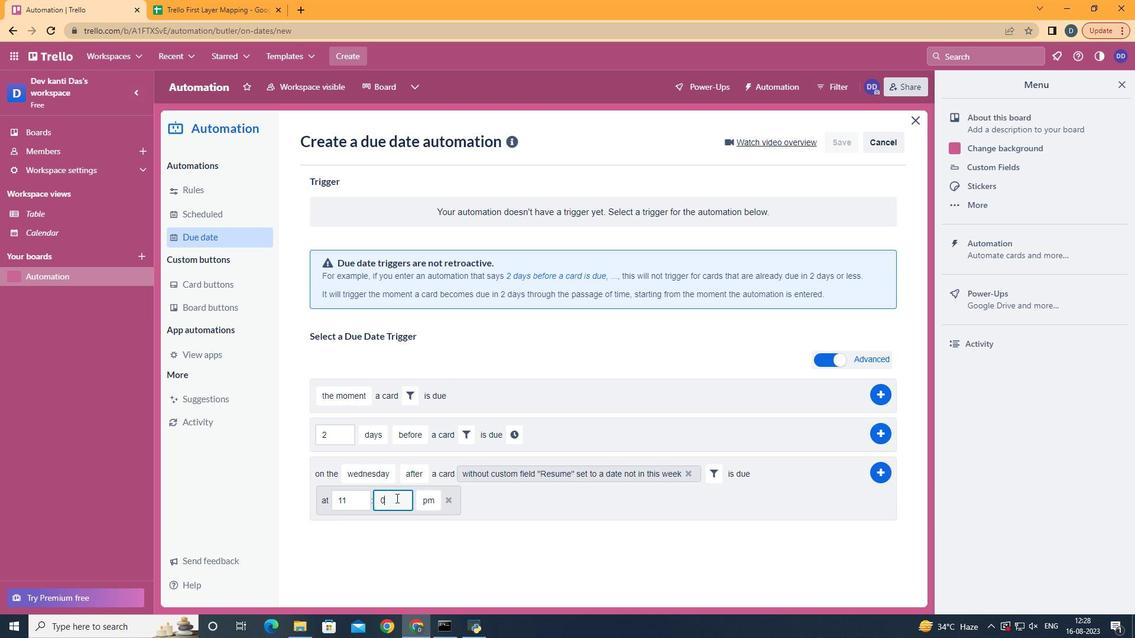 
Action: Key pressed <Key.backspace>00
Screenshot: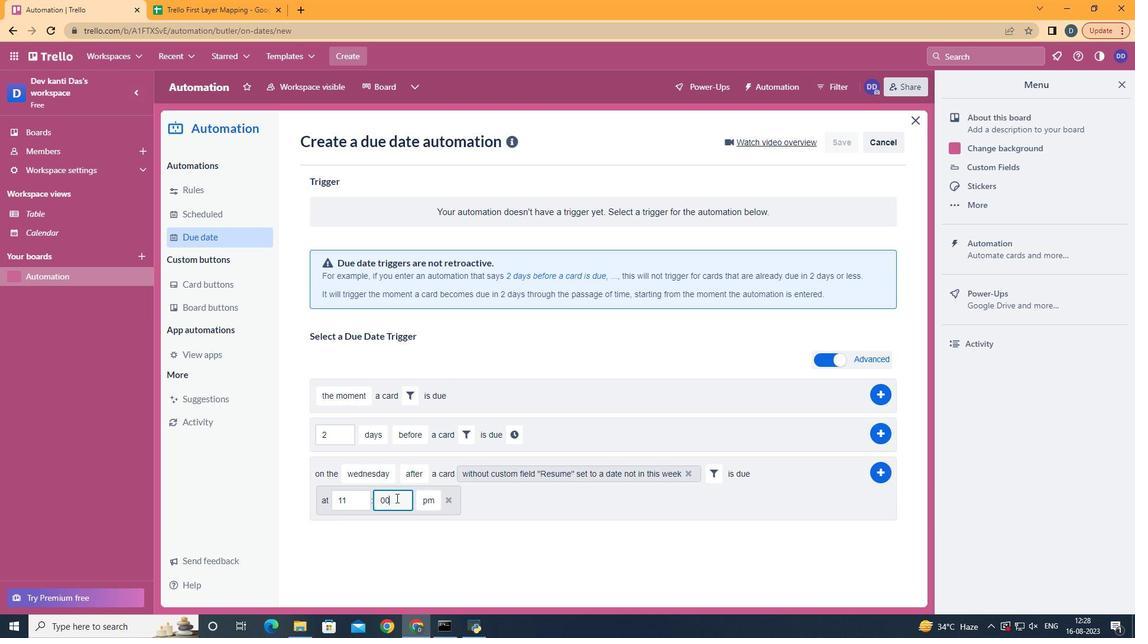 
Action: Mouse moved to (425, 524)
Screenshot: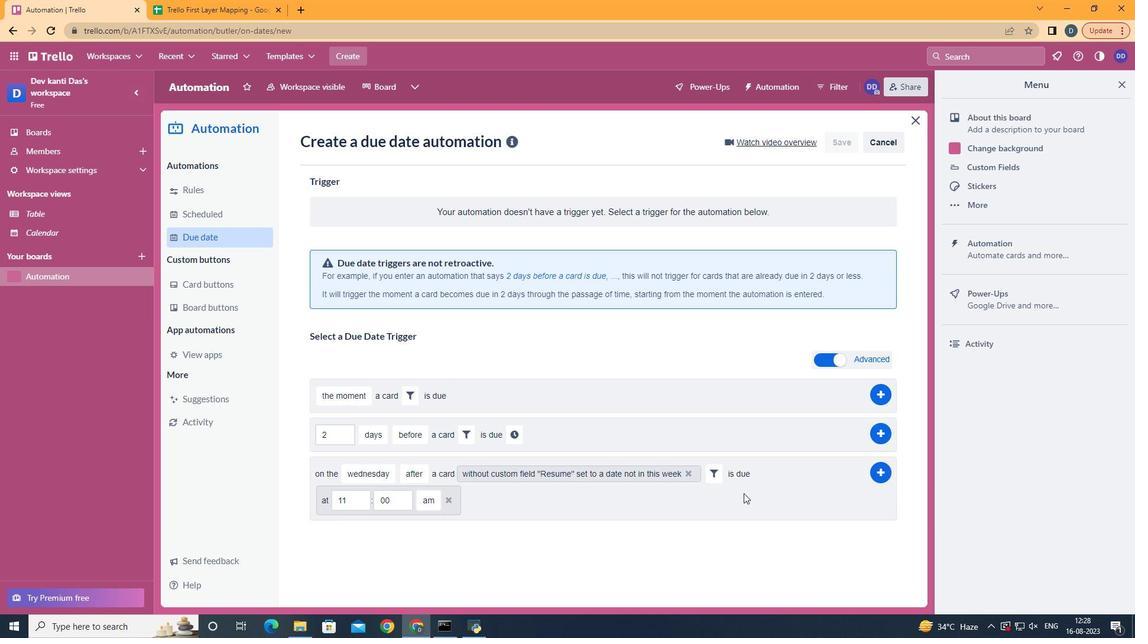 
Action: Mouse pressed left at (425, 524)
Screenshot: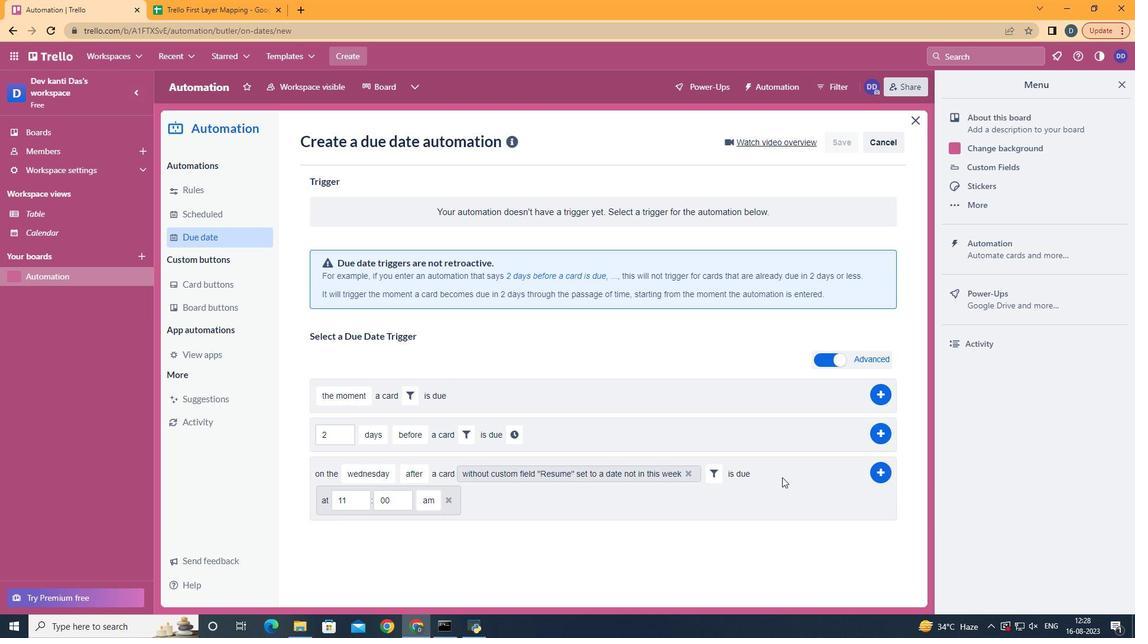 
Action: Mouse moved to (881, 472)
Screenshot: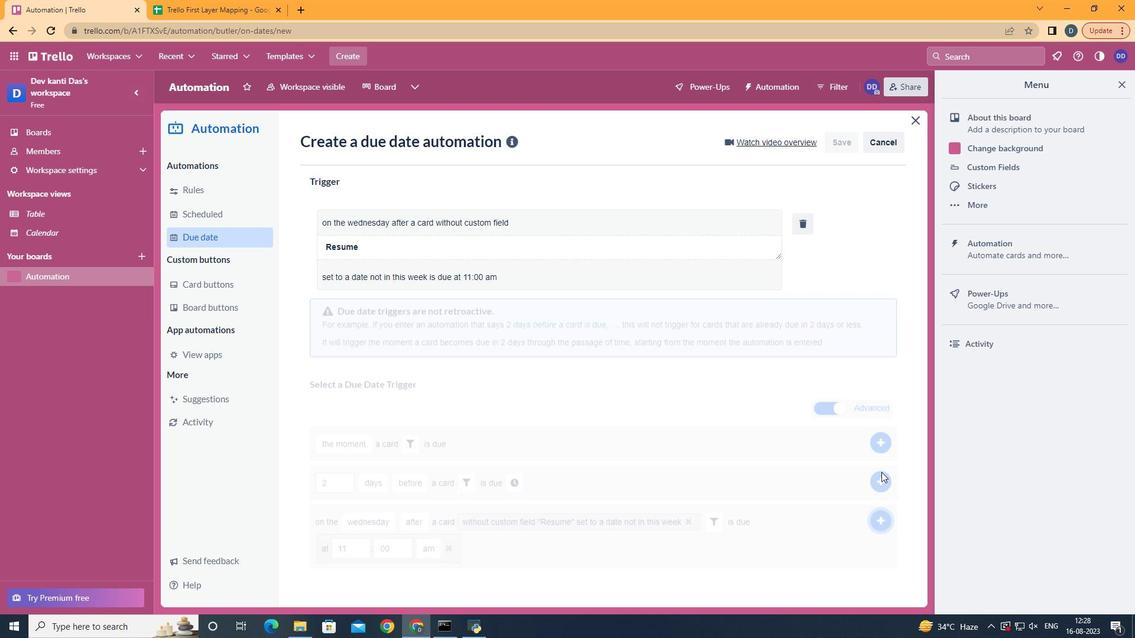 
Action: Mouse pressed left at (881, 472)
Screenshot: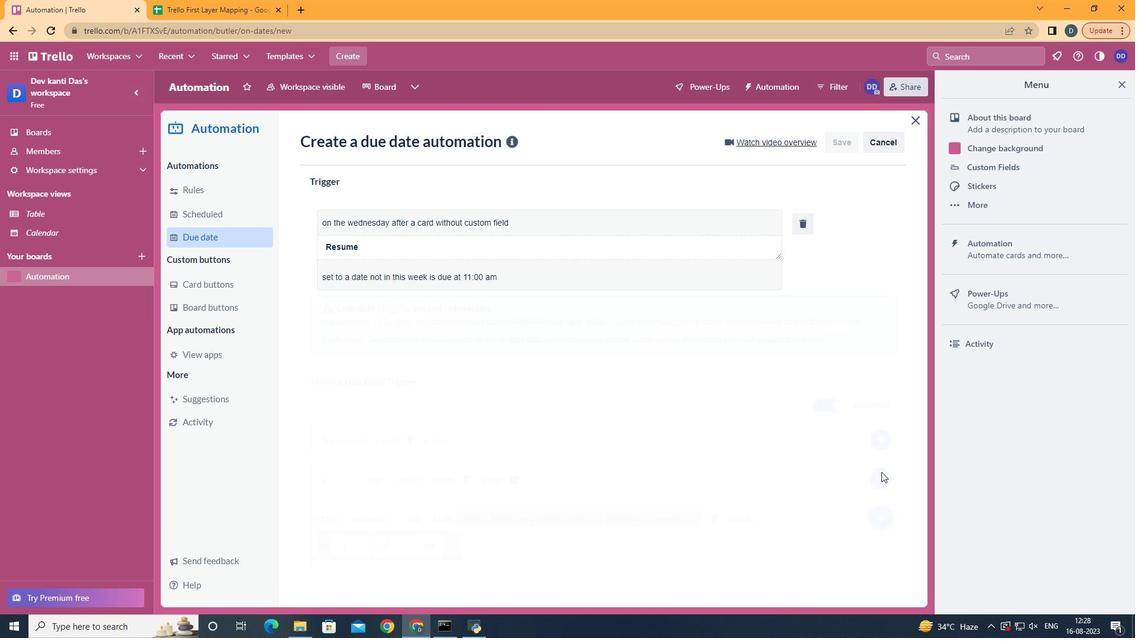 
